 Task: Add Daiya Dairy Free Mozzarella Style Shreds to the cart.
Action: Mouse moved to (799, 268)
Screenshot: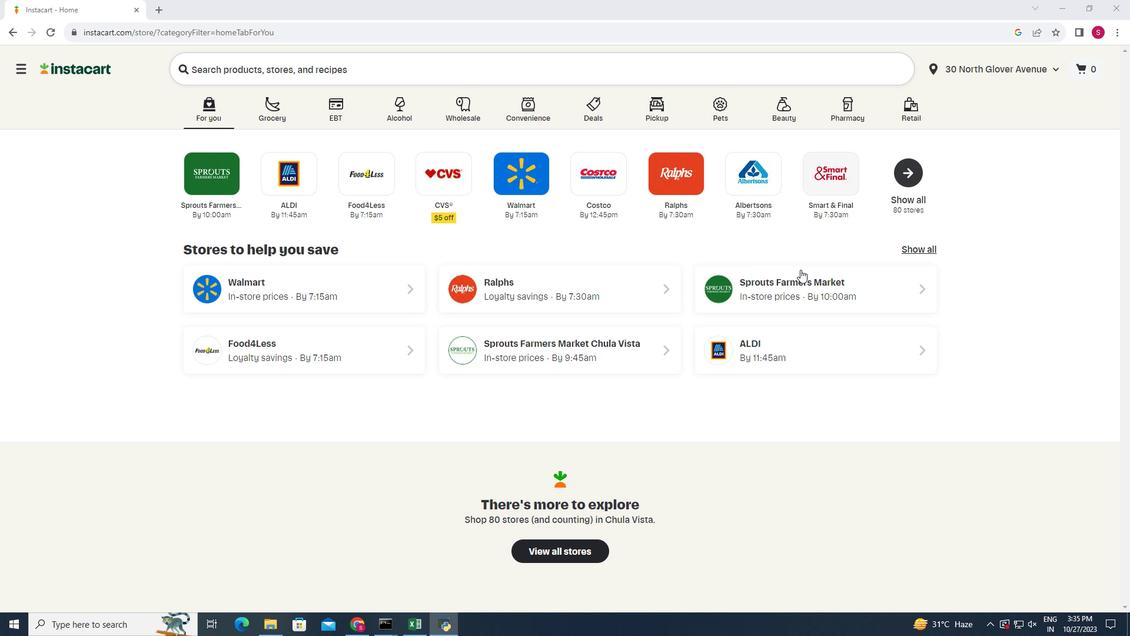 
Action: Mouse pressed left at (799, 268)
Screenshot: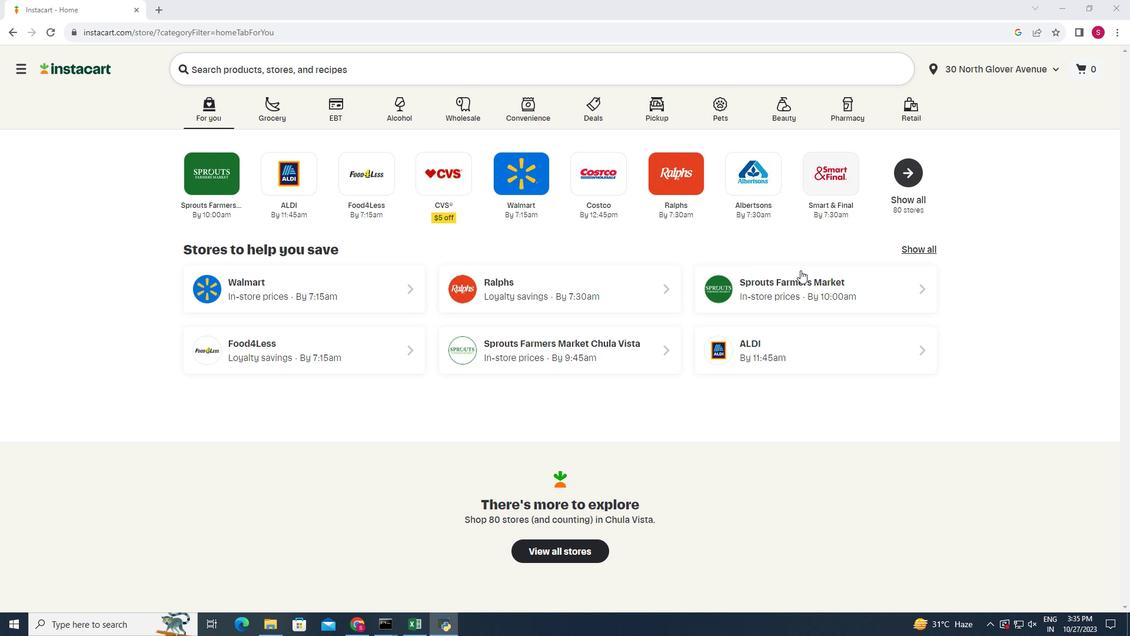 
Action: Mouse moved to (100, 515)
Screenshot: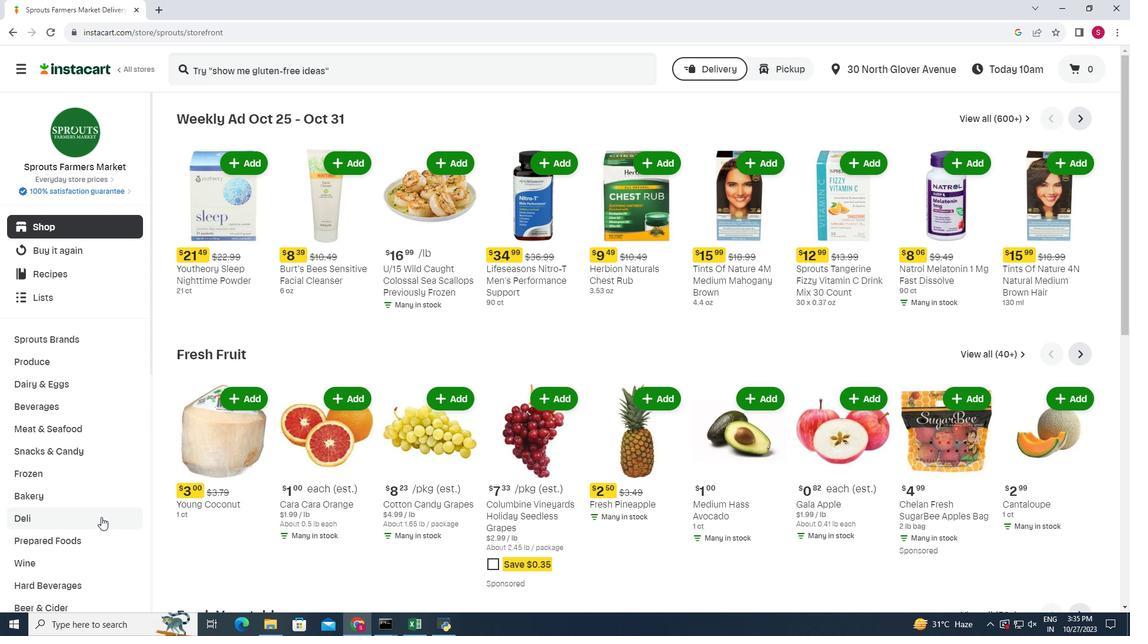 
Action: Mouse pressed left at (100, 515)
Screenshot: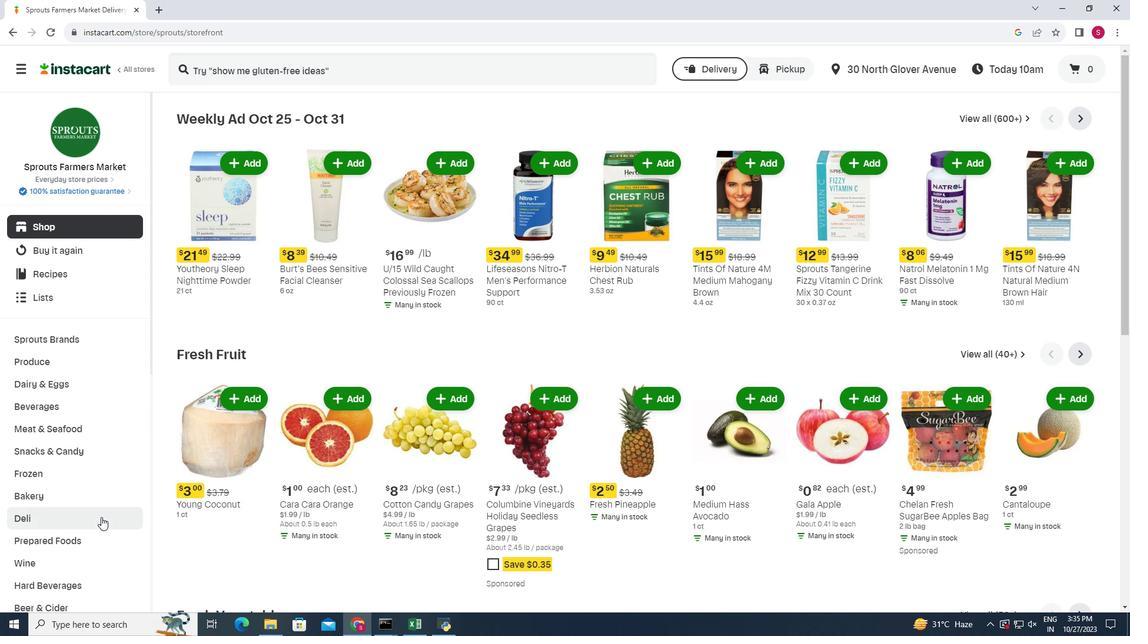 
Action: Mouse moved to (303, 146)
Screenshot: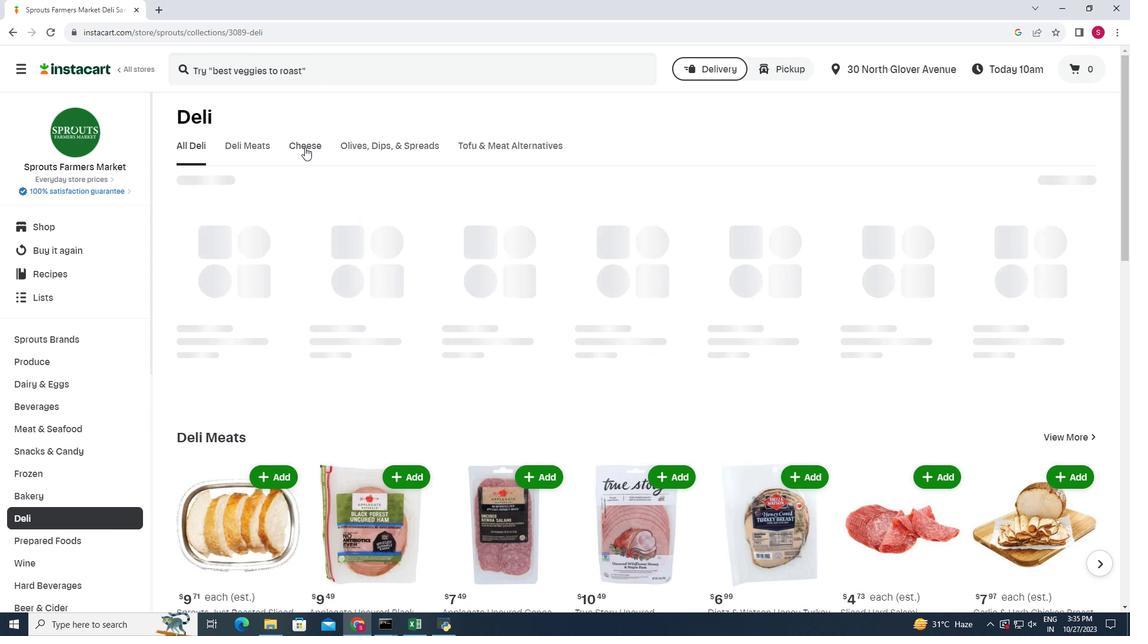 
Action: Mouse pressed left at (303, 146)
Screenshot: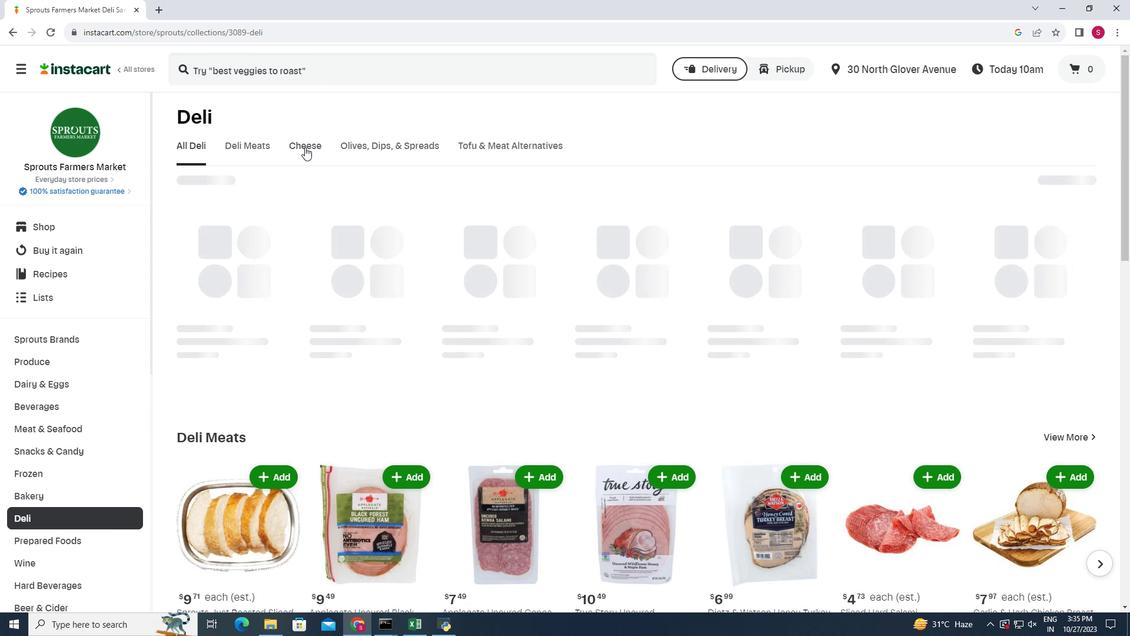 
Action: Mouse moved to (1095, 193)
Screenshot: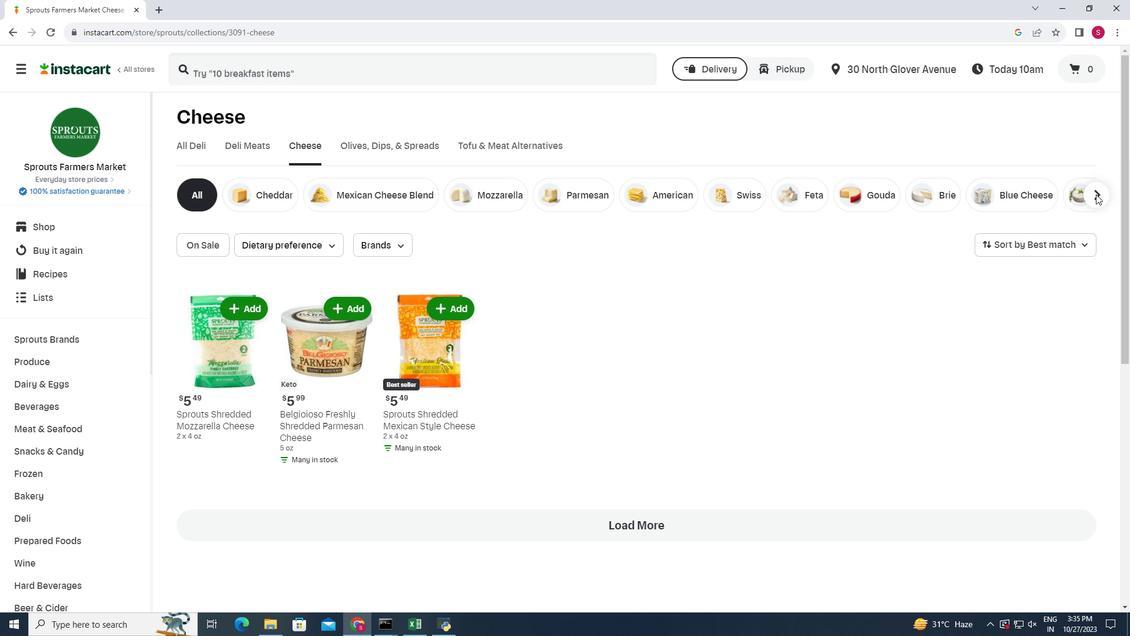 
Action: Mouse pressed left at (1095, 193)
Screenshot: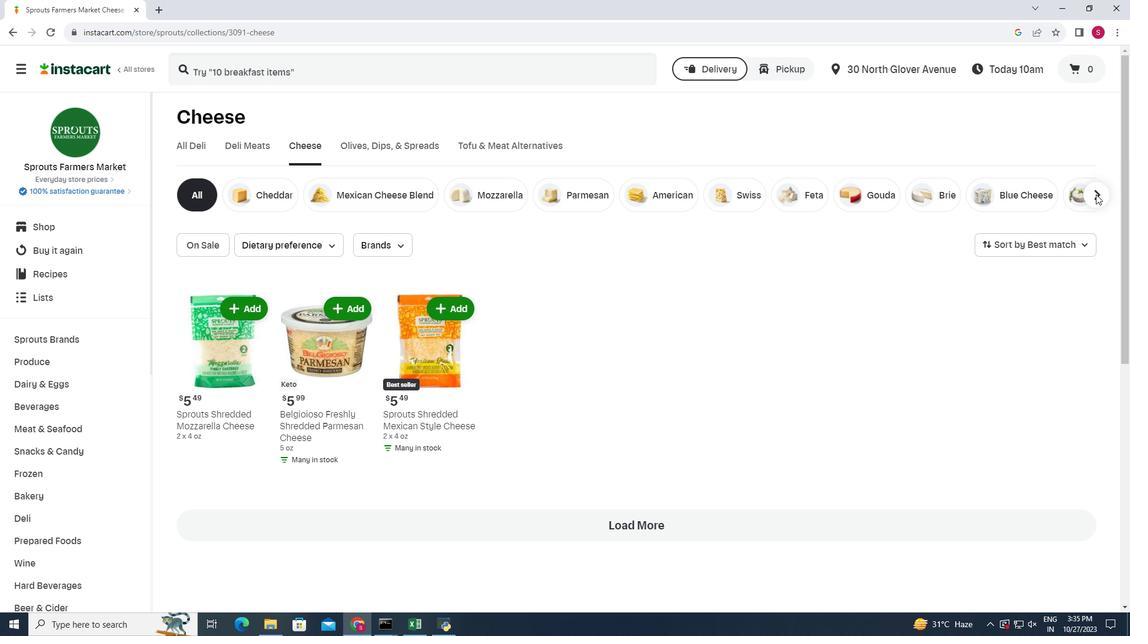 
Action: Mouse moved to (1044, 197)
Screenshot: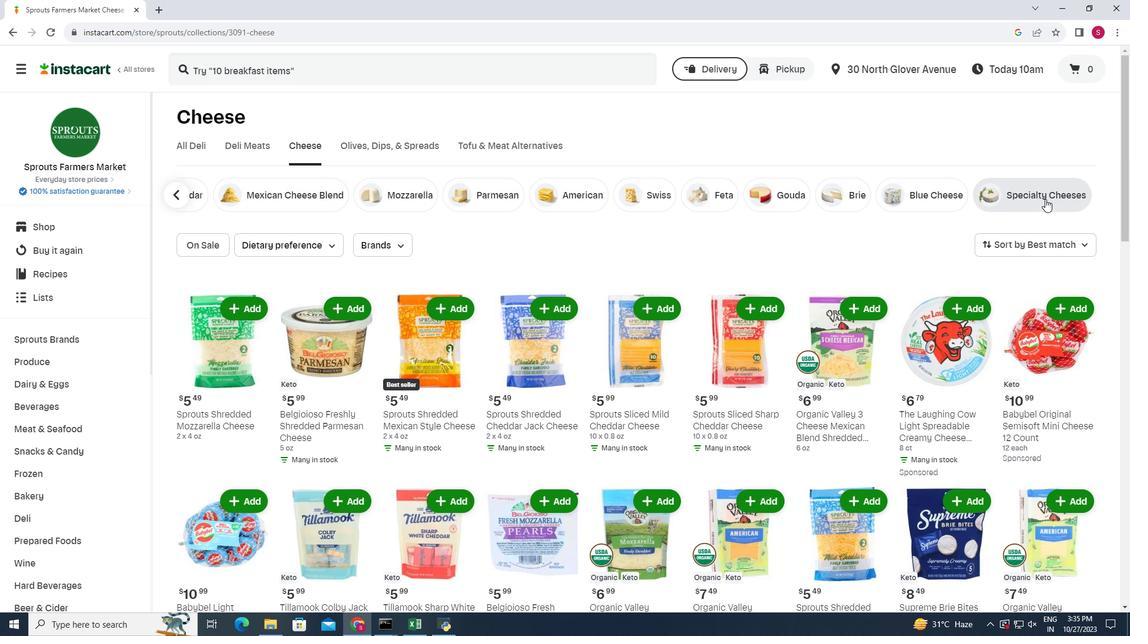 
Action: Mouse pressed left at (1044, 197)
Screenshot: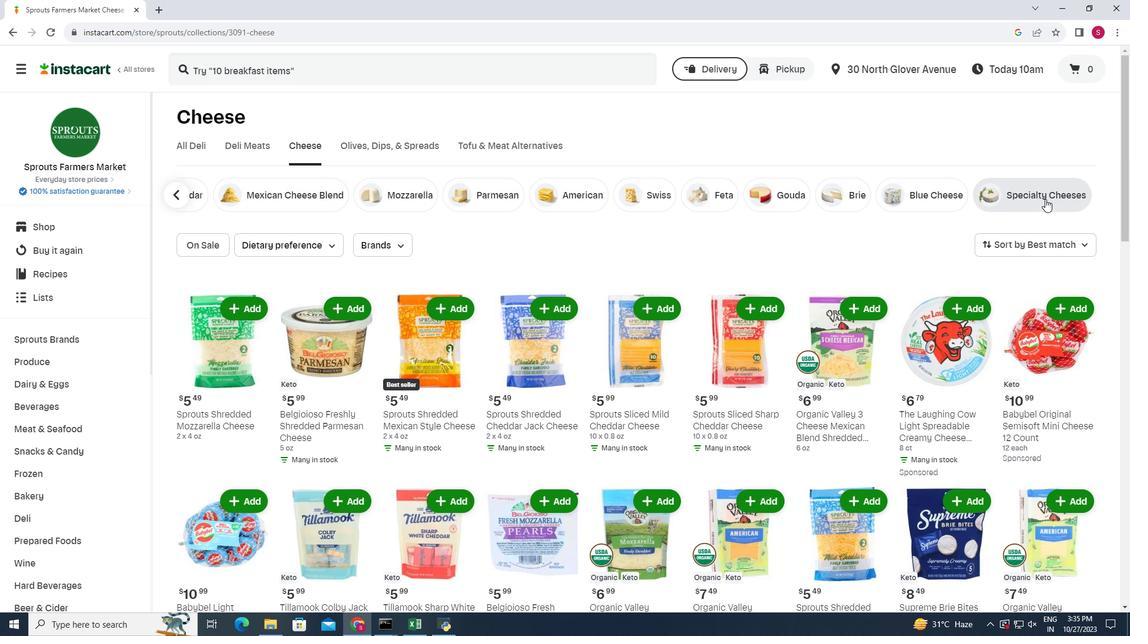 
Action: Mouse moved to (577, 265)
Screenshot: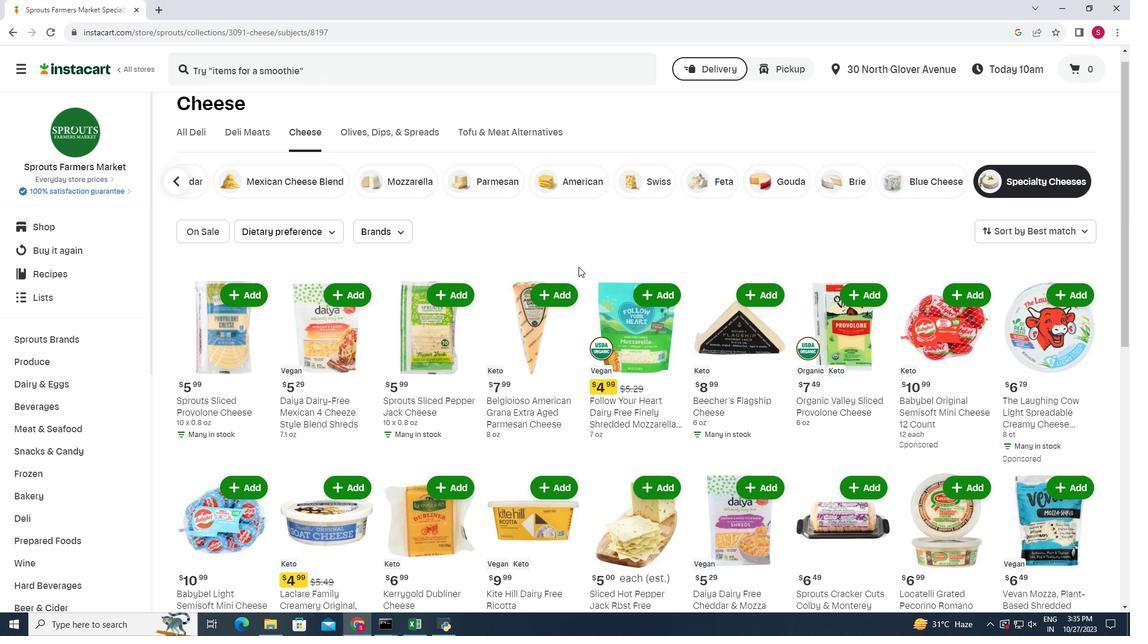 
Action: Mouse scrolled (577, 265) with delta (0, 0)
Screenshot: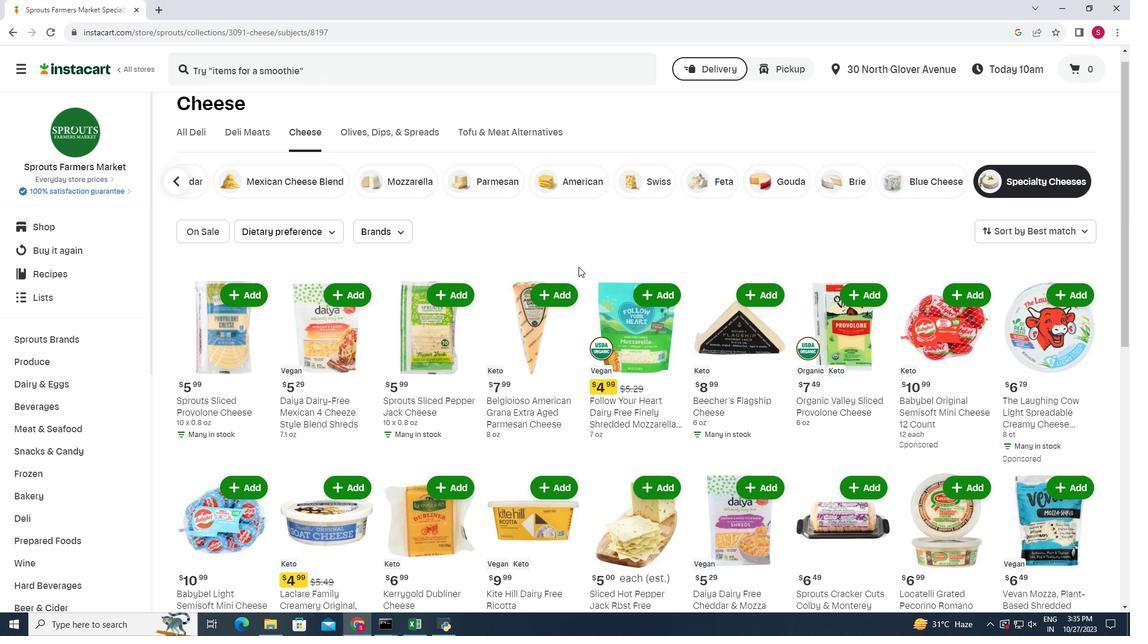 
Action: Mouse moved to (1080, 331)
Screenshot: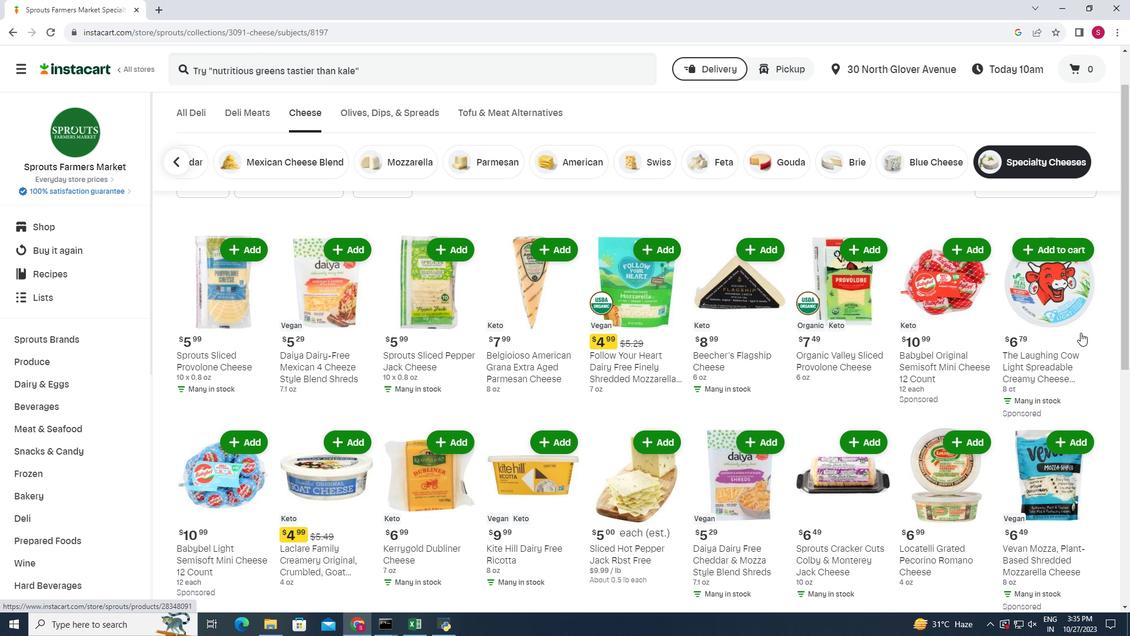 
Action: Mouse scrolled (1080, 331) with delta (0, 0)
Screenshot: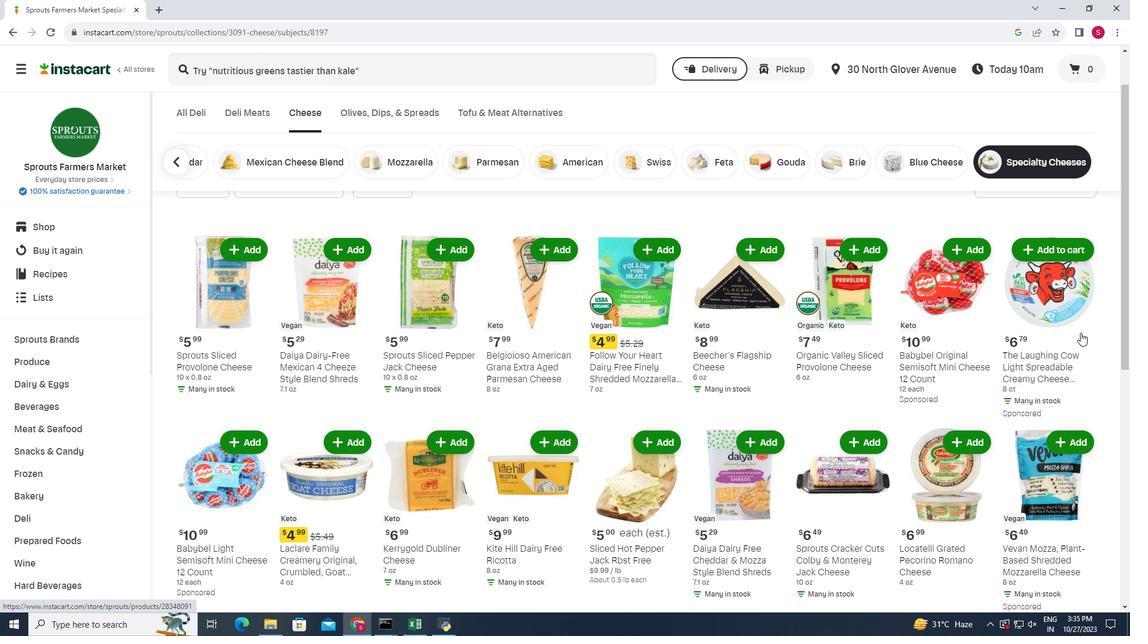 
Action: Mouse scrolled (1080, 331) with delta (0, 0)
Screenshot: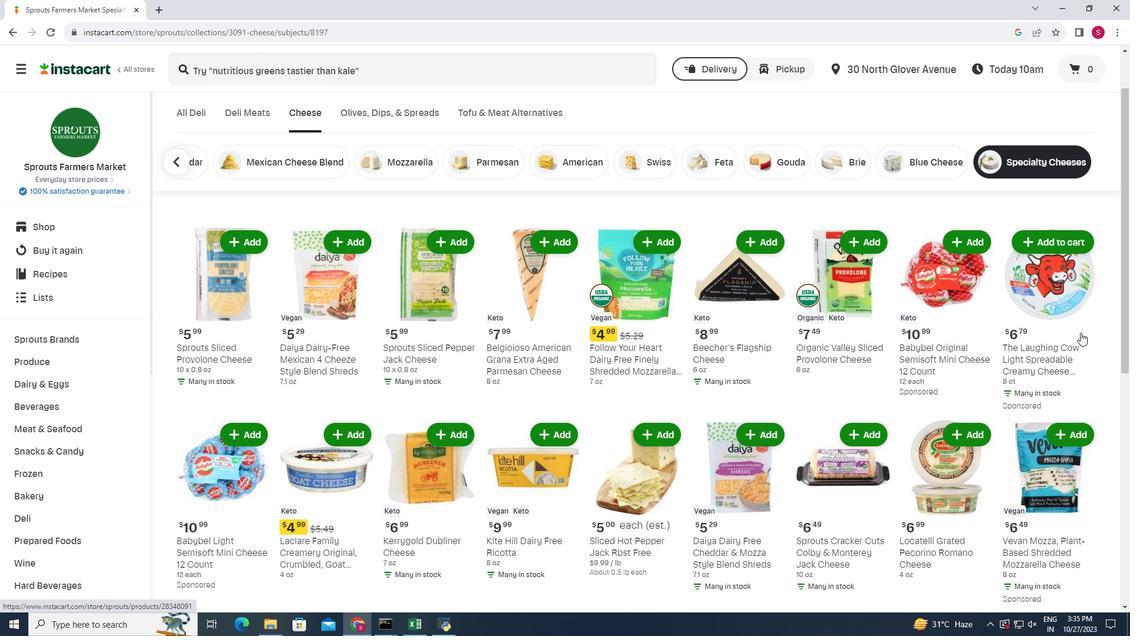 
Action: Mouse scrolled (1080, 331) with delta (0, 0)
Screenshot: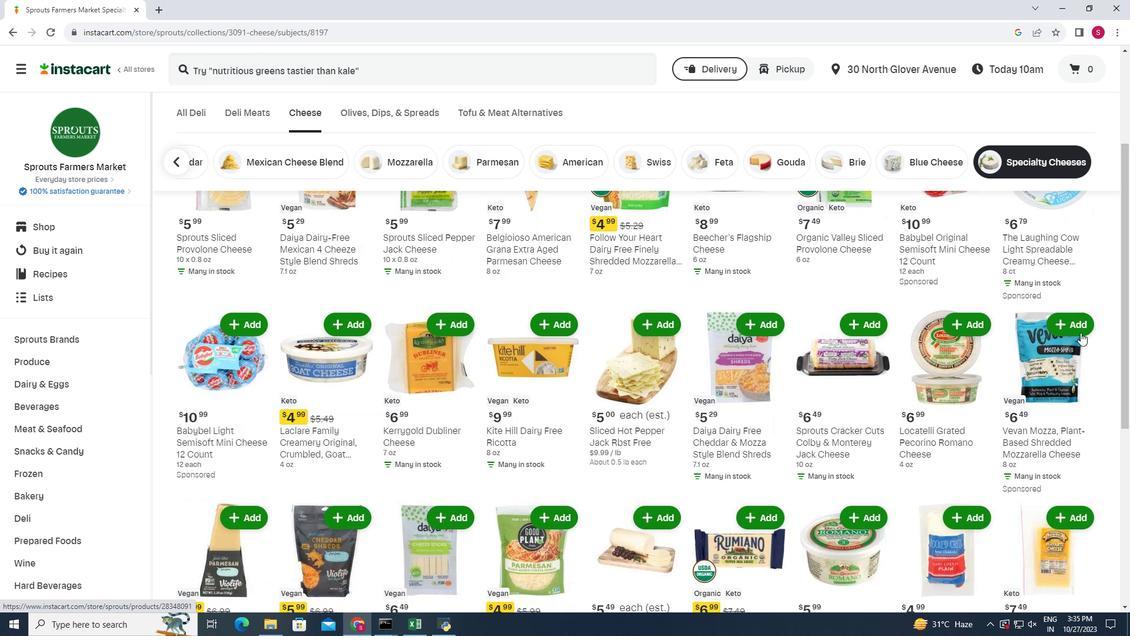 
Action: Mouse moved to (319, 359)
Screenshot: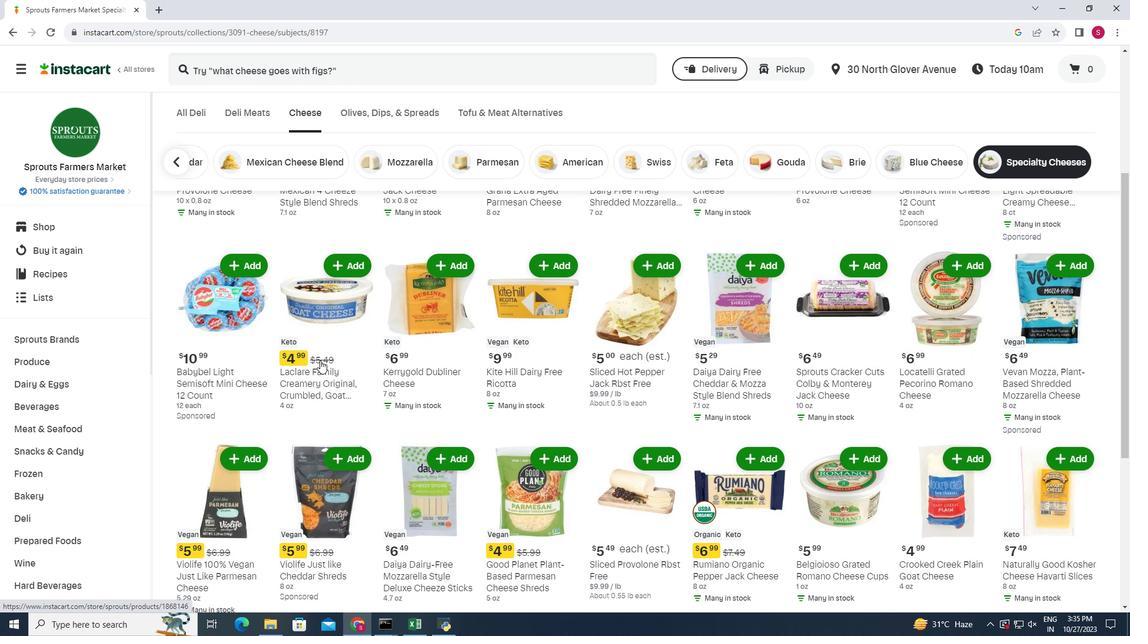 
Action: Mouse scrolled (319, 358) with delta (0, 0)
Screenshot: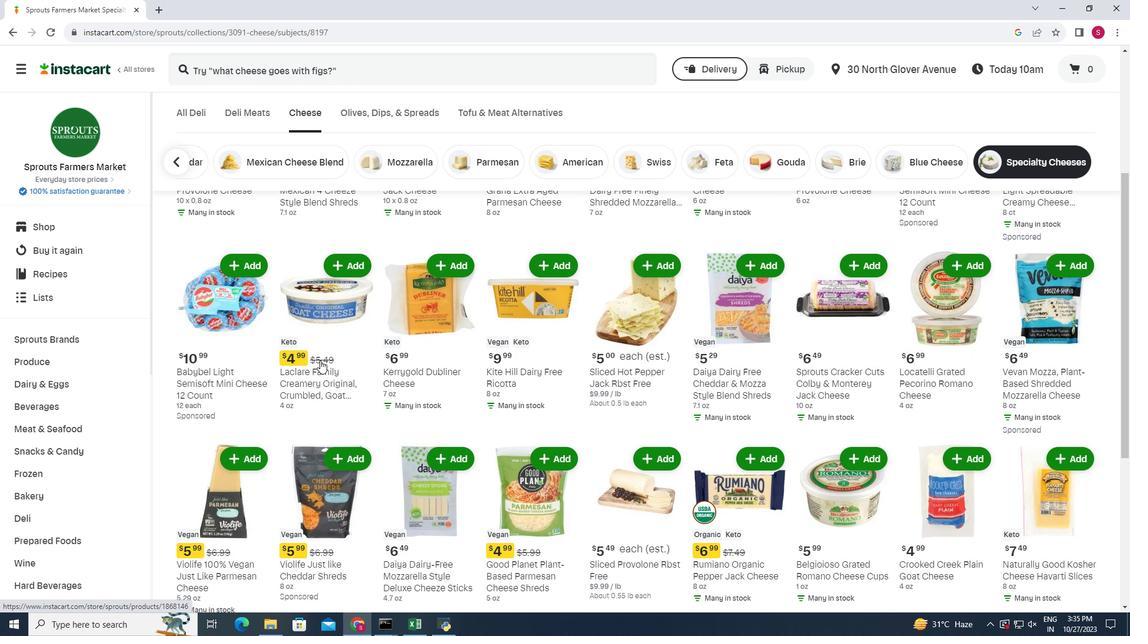
Action: Mouse moved to (174, 343)
Screenshot: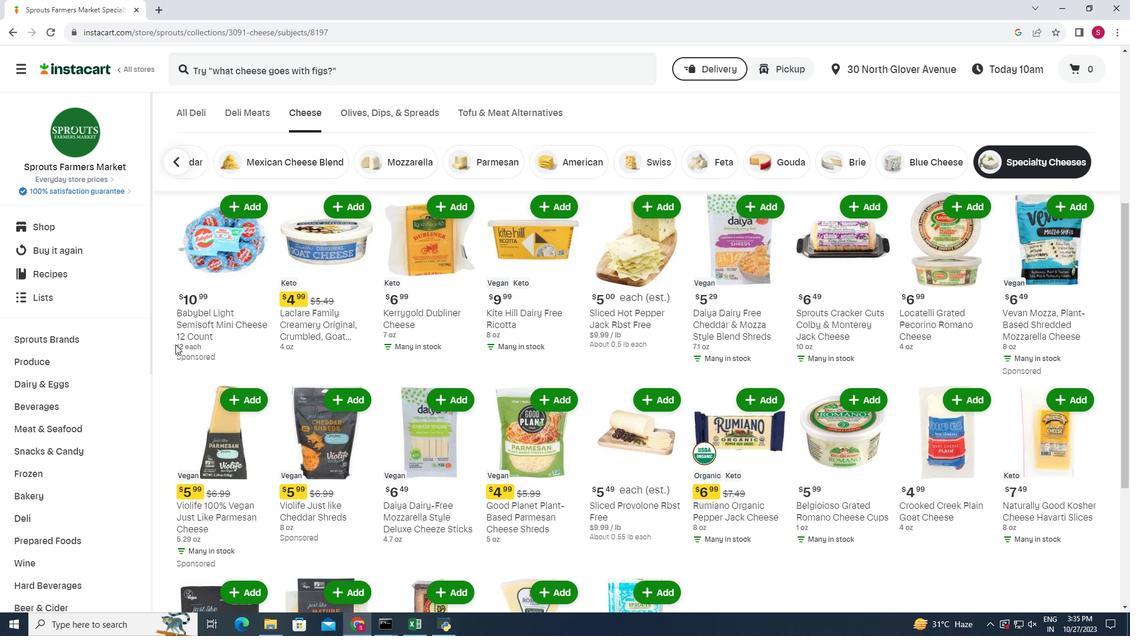 
Action: Mouse scrolled (174, 342) with delta (0, 0)
Screenshot: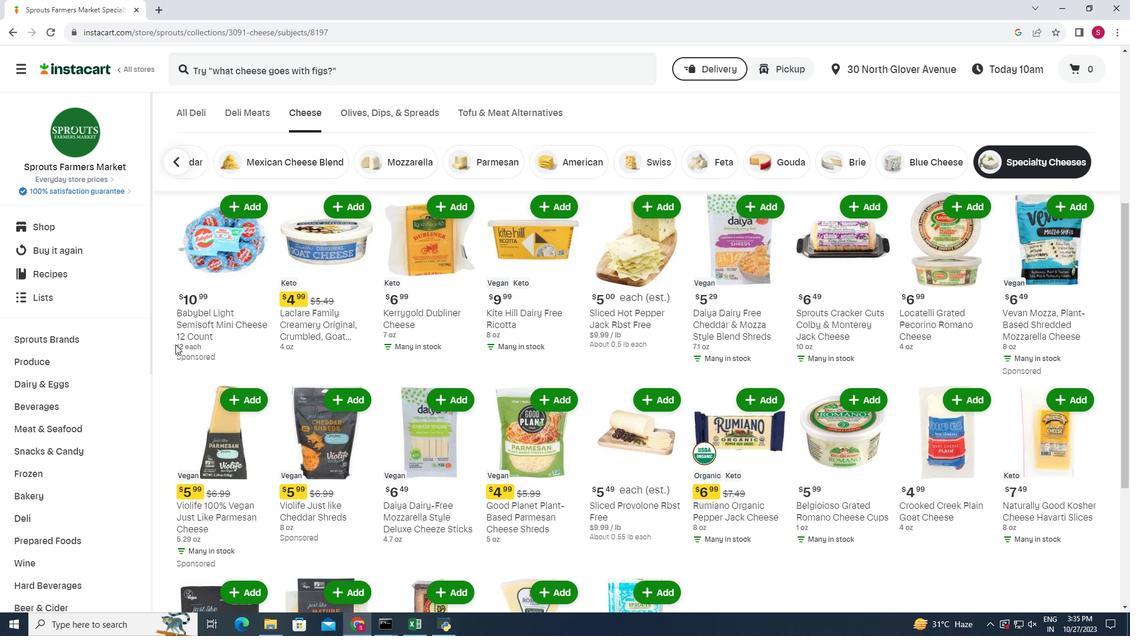 
Action: Mouse moved to (174, 345)
Screenshot: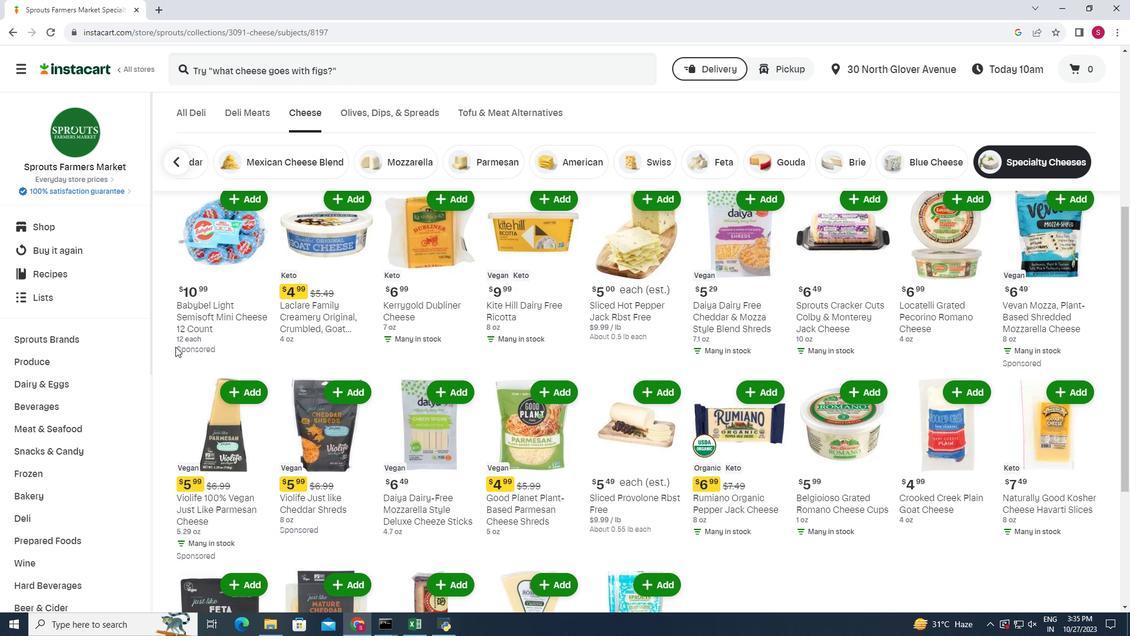 
Action: Mouse scrolled (174, 345) with delta (0, 0)
Screenshot: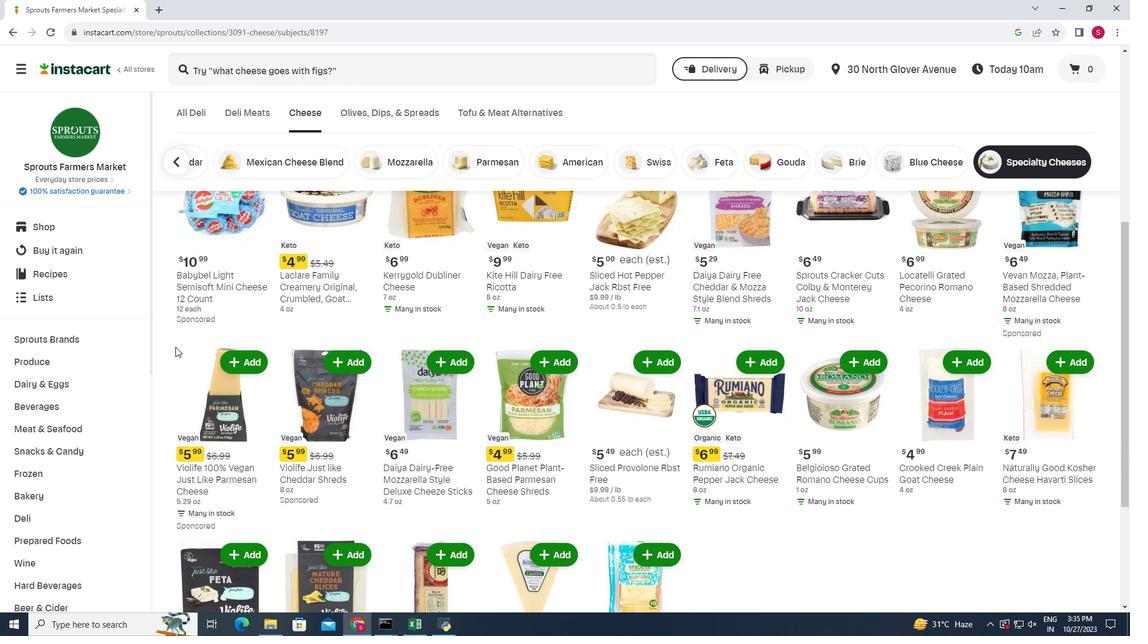 
Action: Mouse moved to (1099, 382)
Screenshot: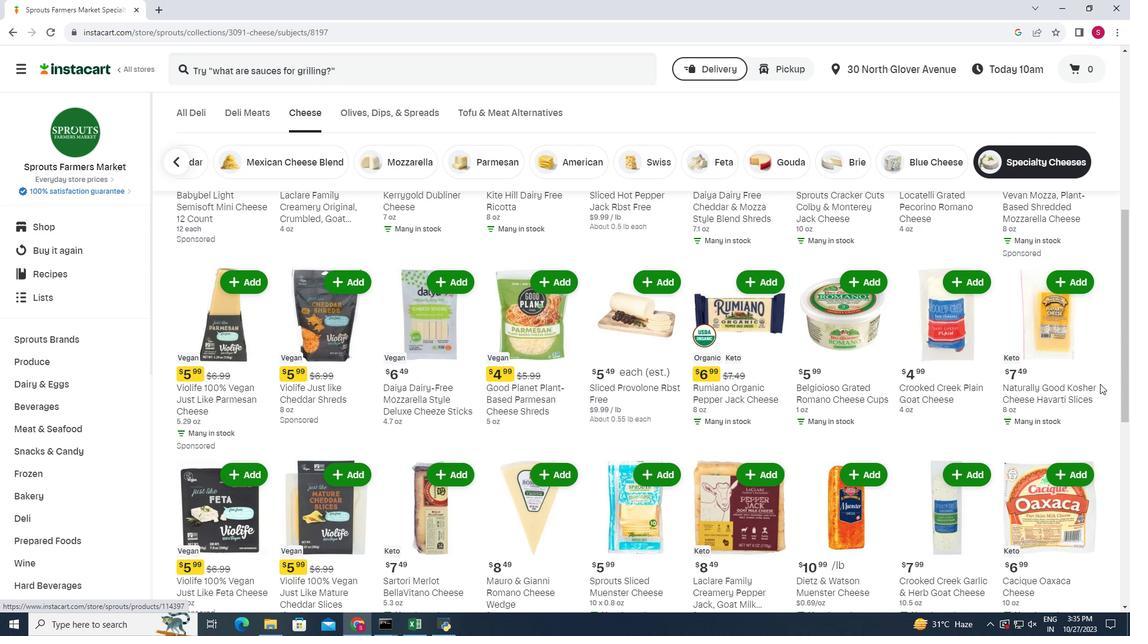 
Action: Mouse scrolled (1099, 382) with delta (0, 0)
Screenshot: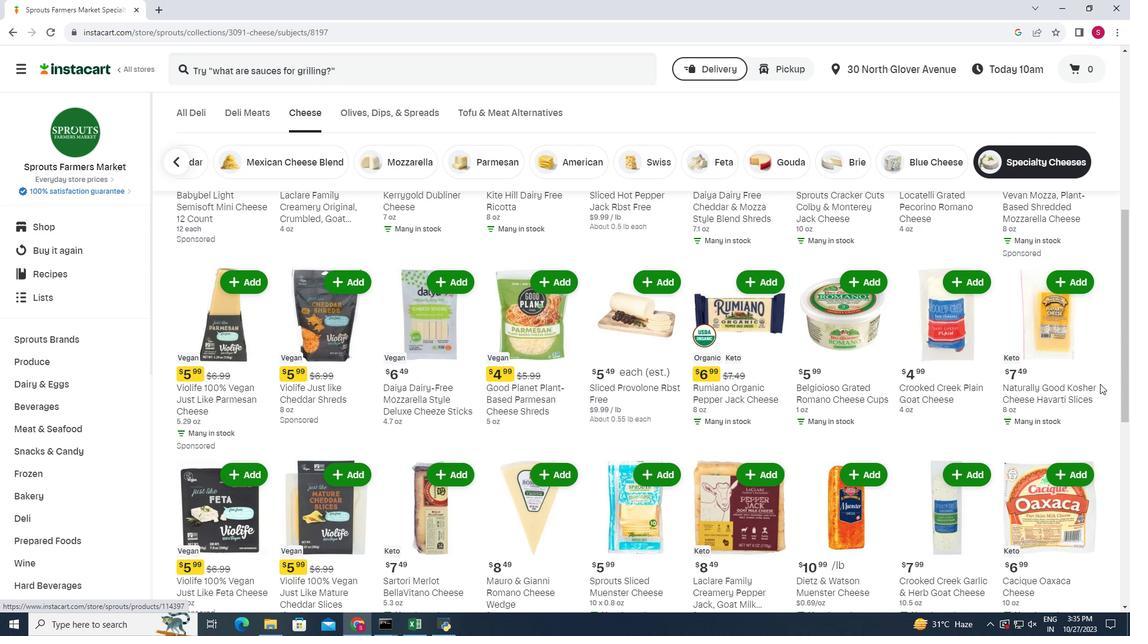 
Action: Mouse moved to (231, 465)
Screenshot: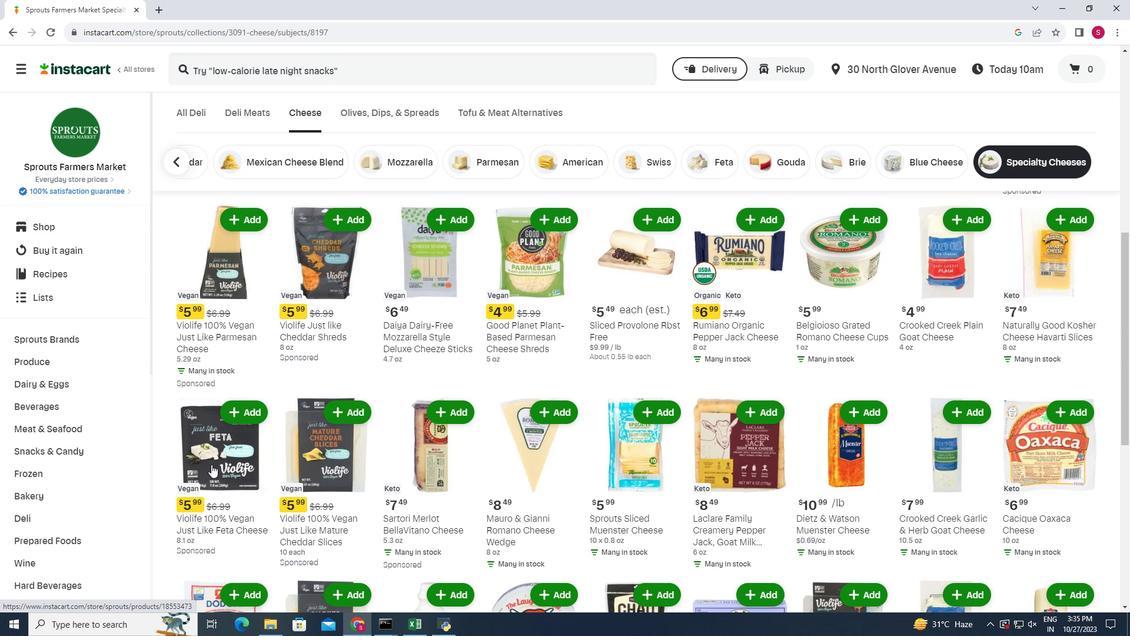 
Action: Mouse scrolled (231, 465) with delta (0, 0)
Screenshot: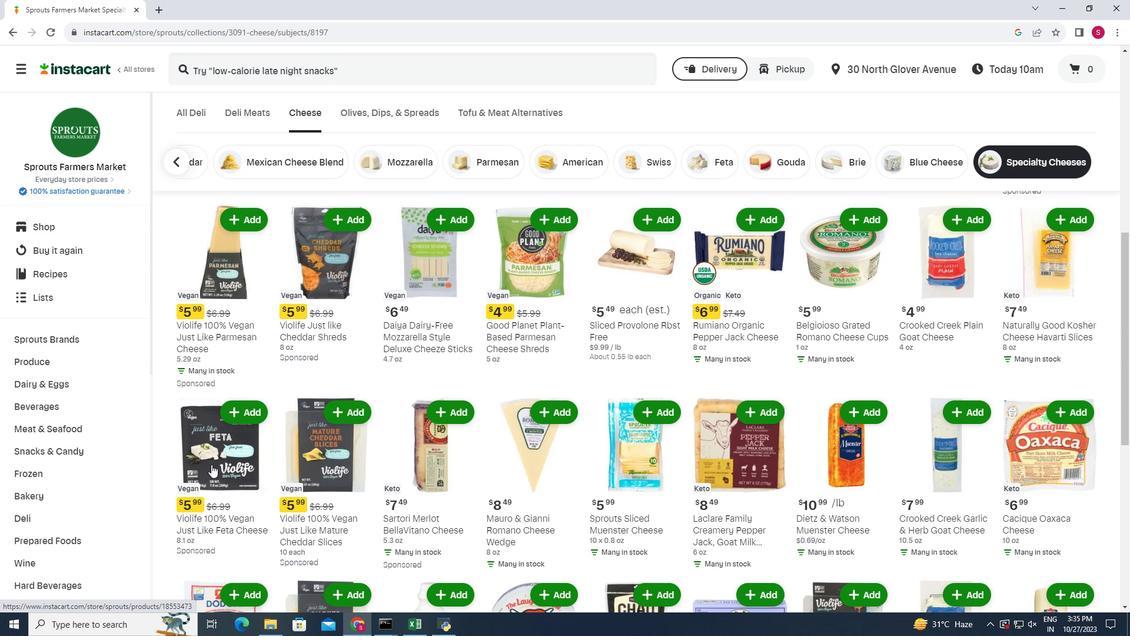 
Action: Mouse moved to (210, 463)
Screenshot: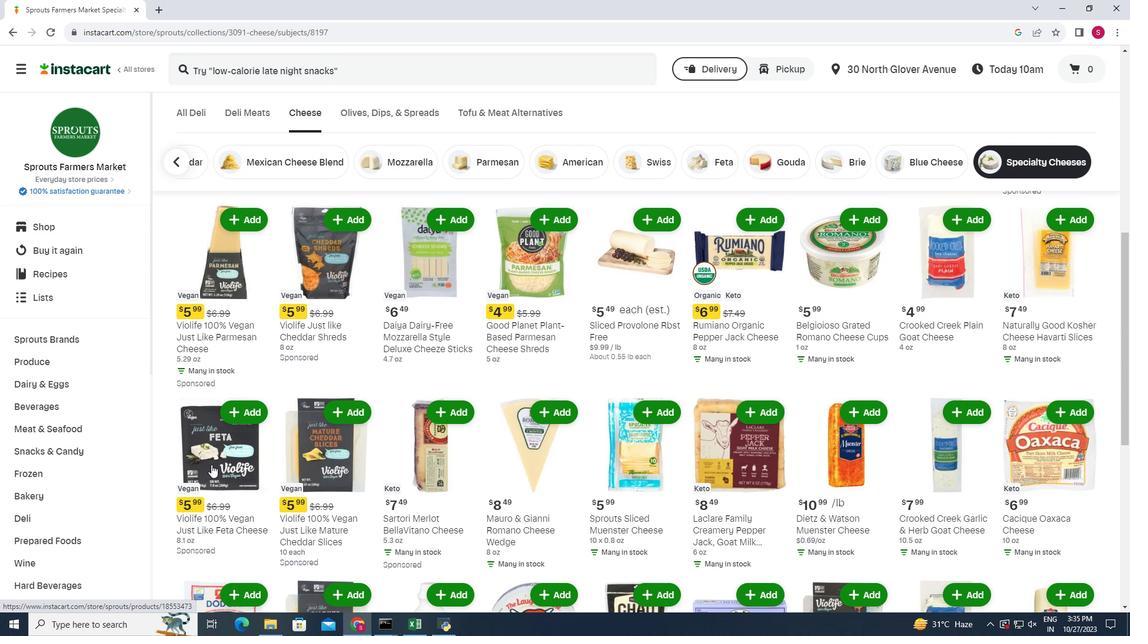 
Action: Mouse scrolled (210, 462) with delta (0, 0)
Screenshot: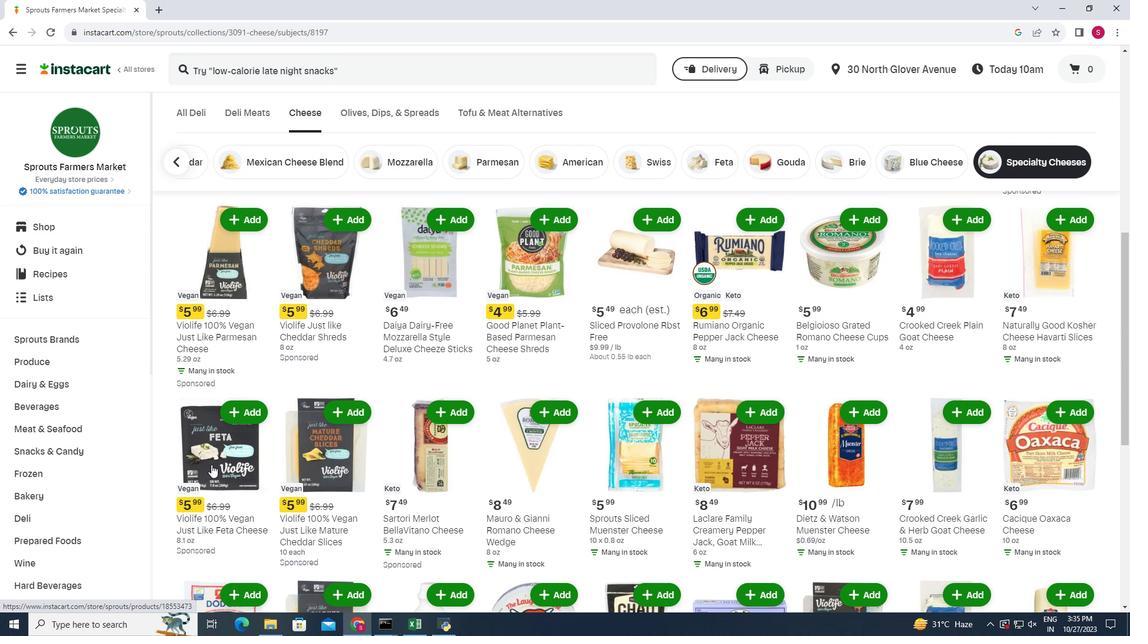 
Action: Mouse scrolled (210, 462) with delta (0, 0)
Screenshot: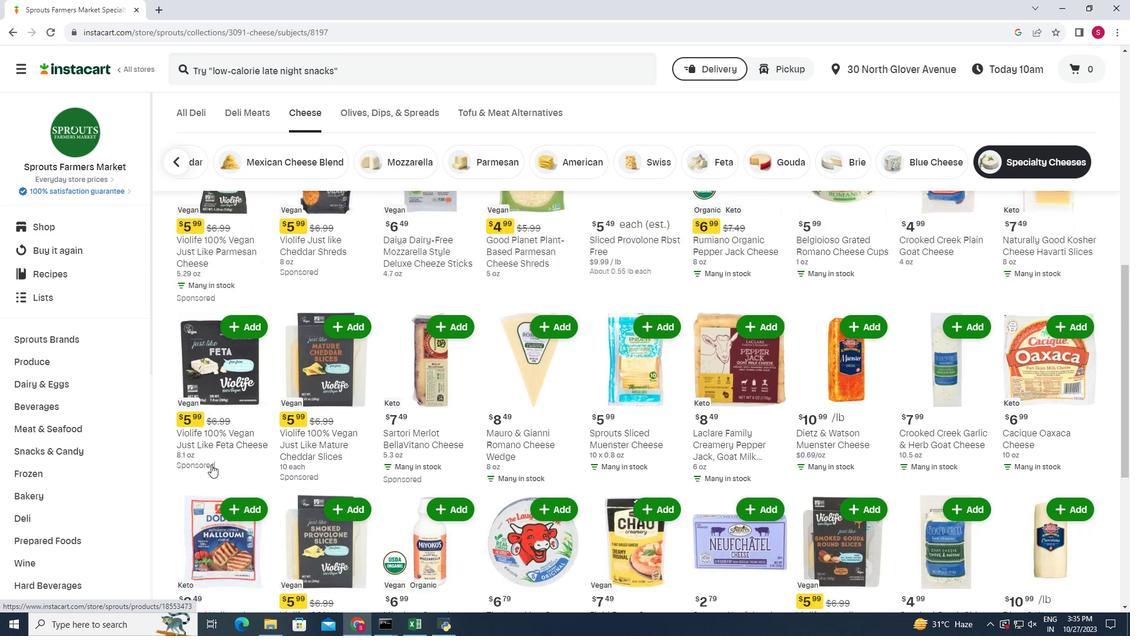 
Action: Mouse scrolled (210, 462) with delta (0, 0)
Screenshot: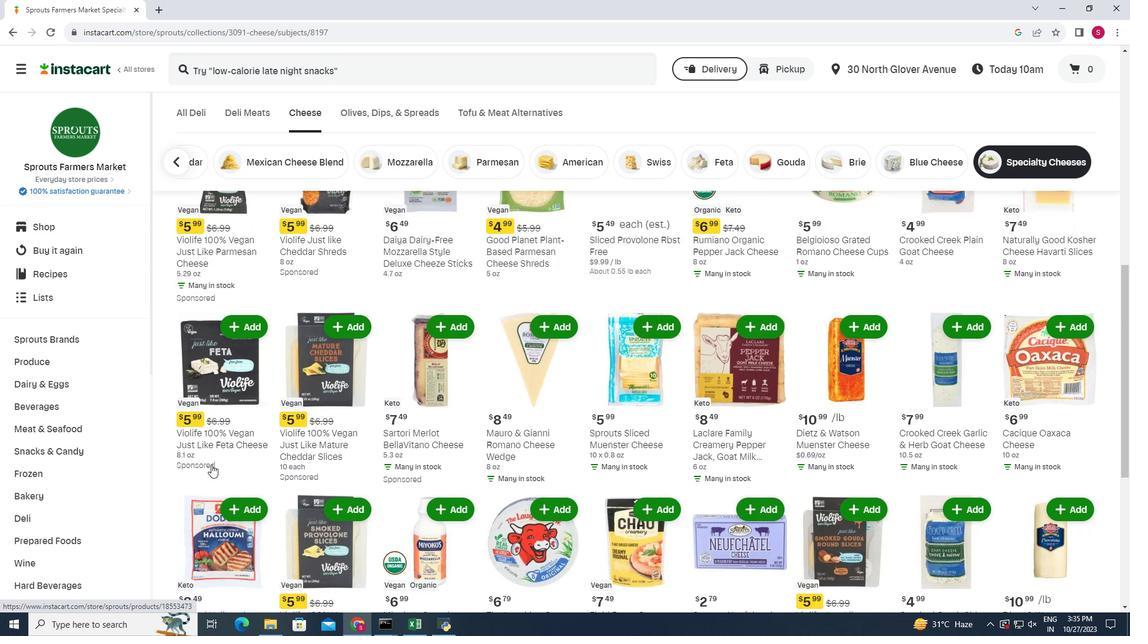 
Action: Mouse moved to (1069, 420)
Screenshot: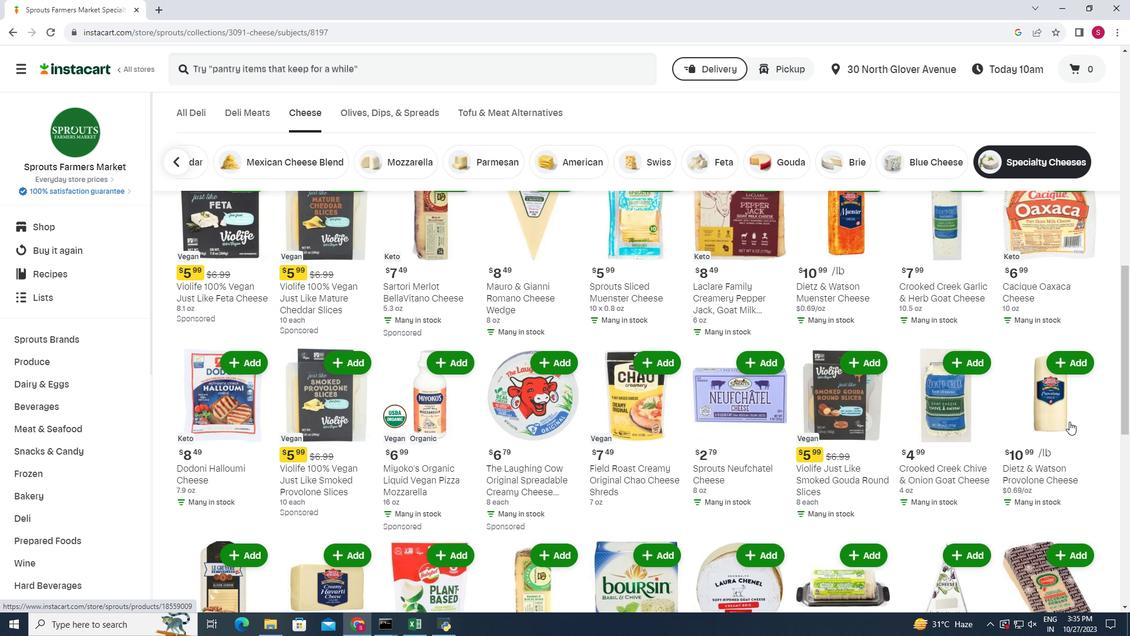 
Action: Mouse scrolled (1069, 419) with delta (0, 0)
Screenshot: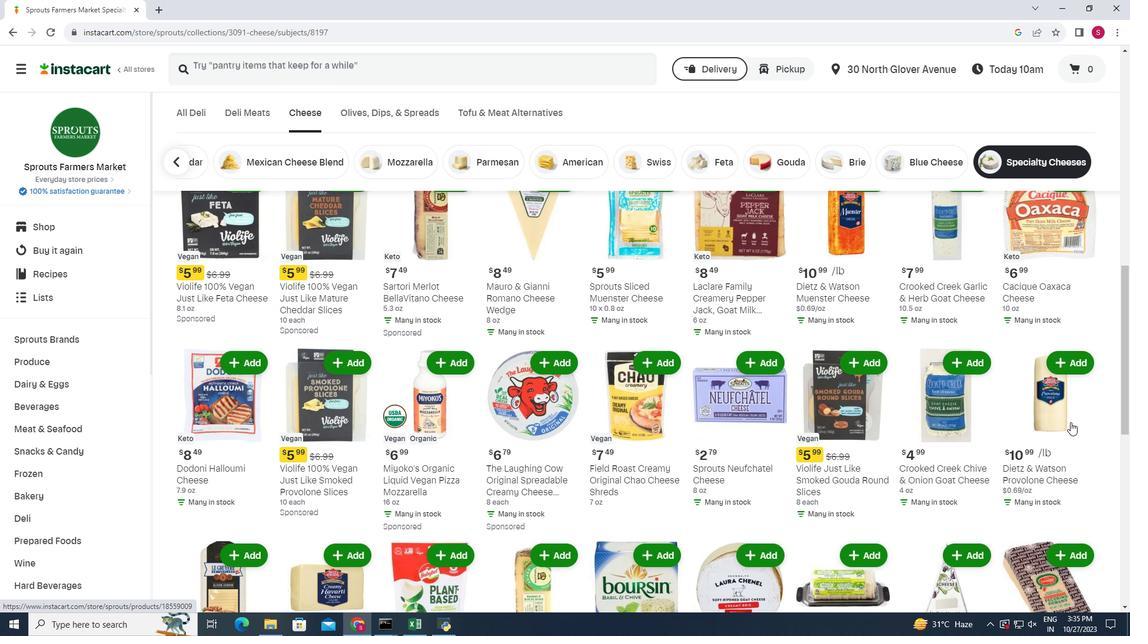 
Action: Mouse moved to (1070, 421)
Screenshot: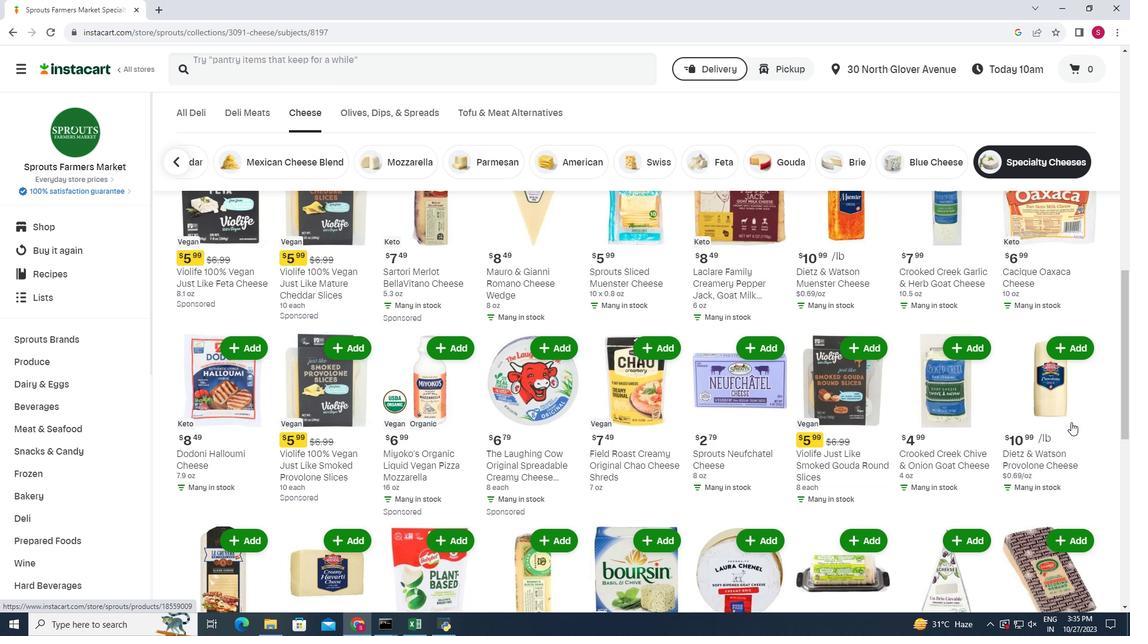 
Action: Mouse scrolled (1070, 420) with delta (0, 0)
Screenshot: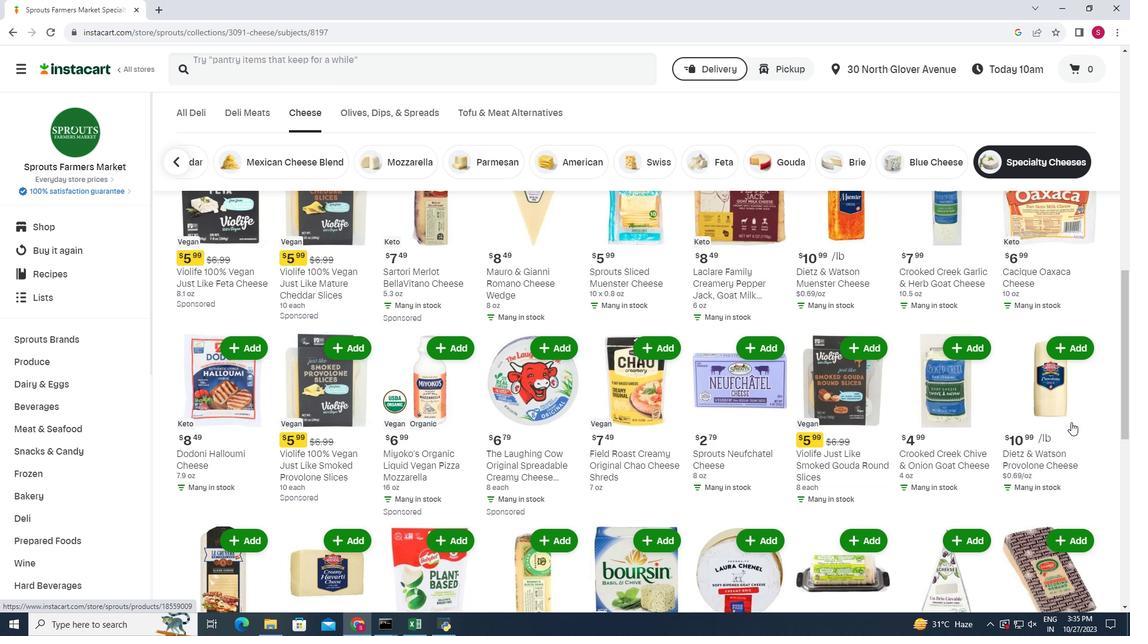 
Action: Mouse scrolled (1070, 420) with delta (0, 0)
Screenshot: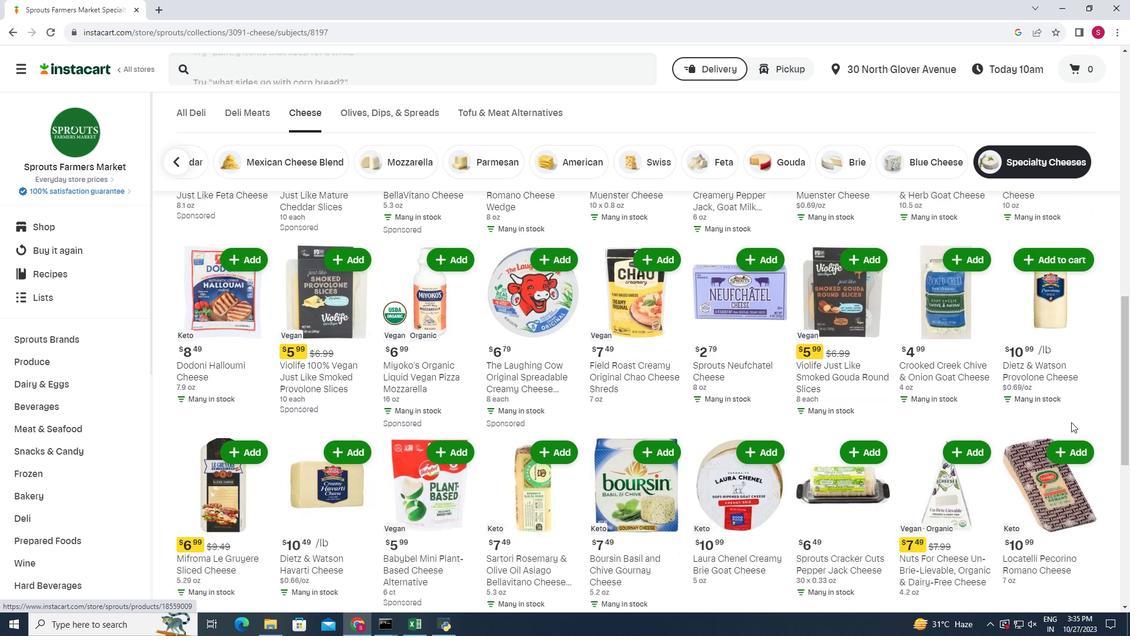 
Action: Mouse moved to (385, 457)
Screenshot: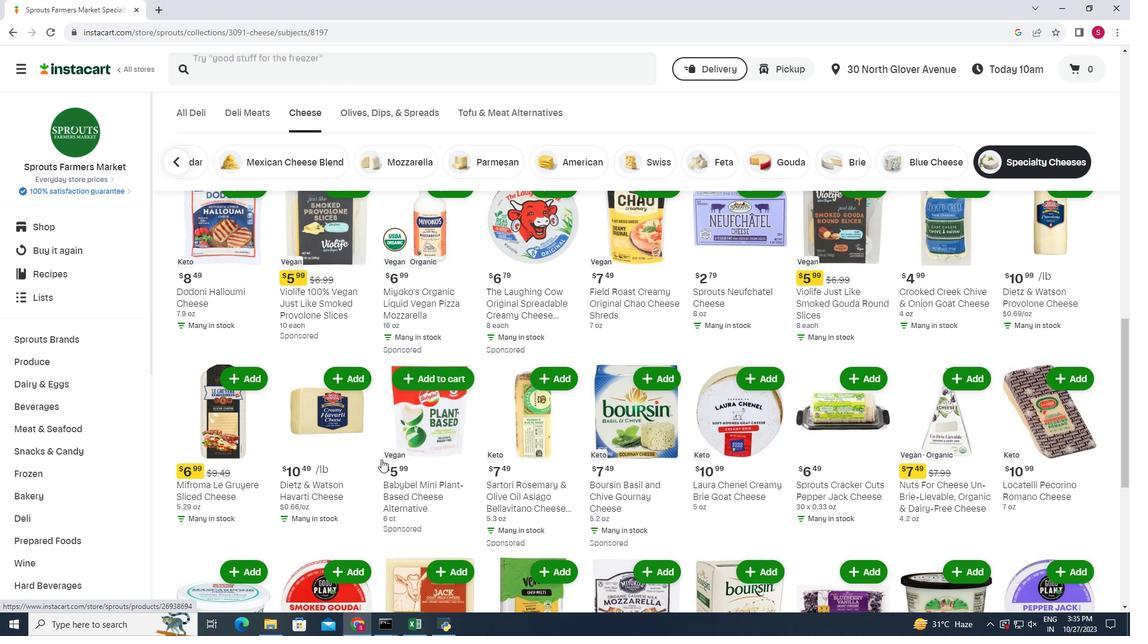 
Action: Mouse scrolled (385, 457) with delta (0, 0)
Screenshot: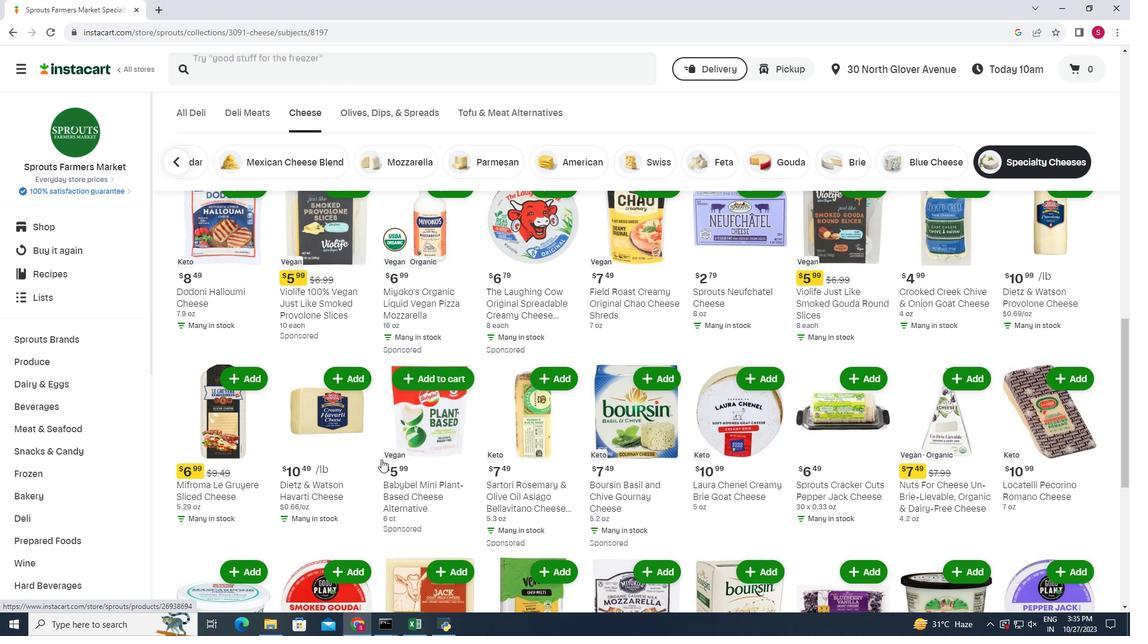 
Action: Mouse moved to (275, 447)
Screenshot: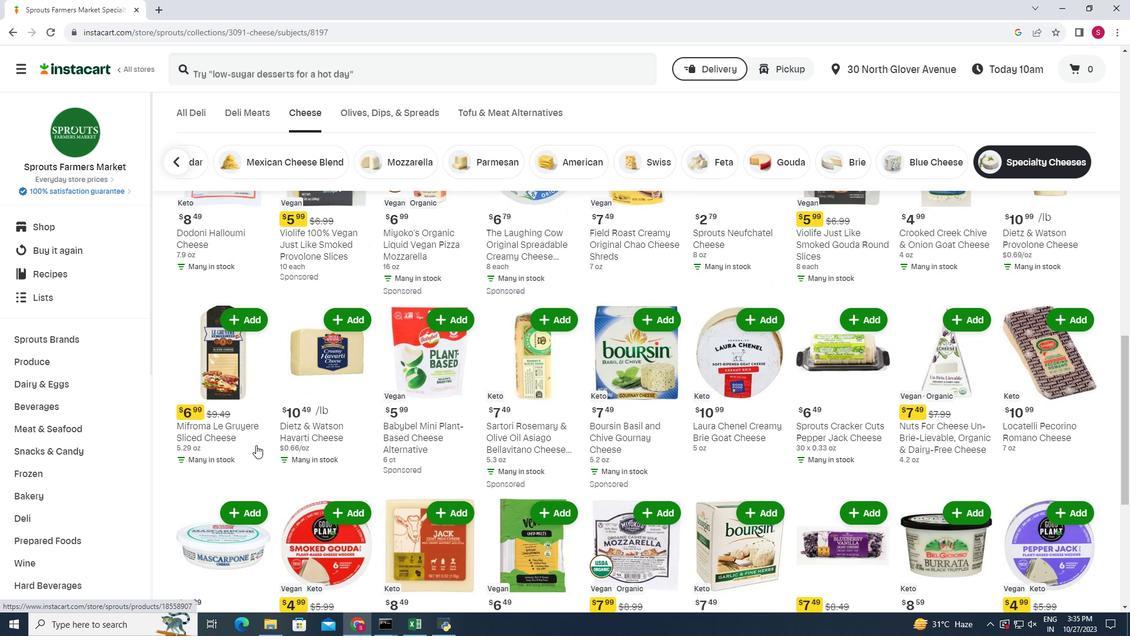
Action: Mouse scrolled (275, 446) with delta (0, 0)
Screenshot: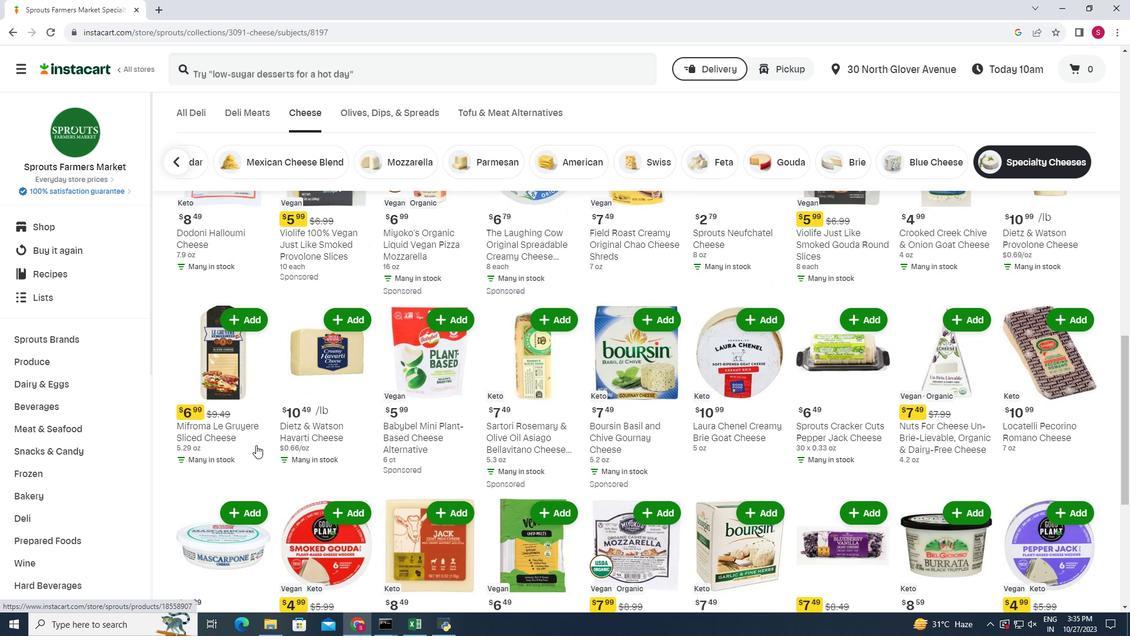 
Action: Mouse moved to (206, 430)
Screenshot: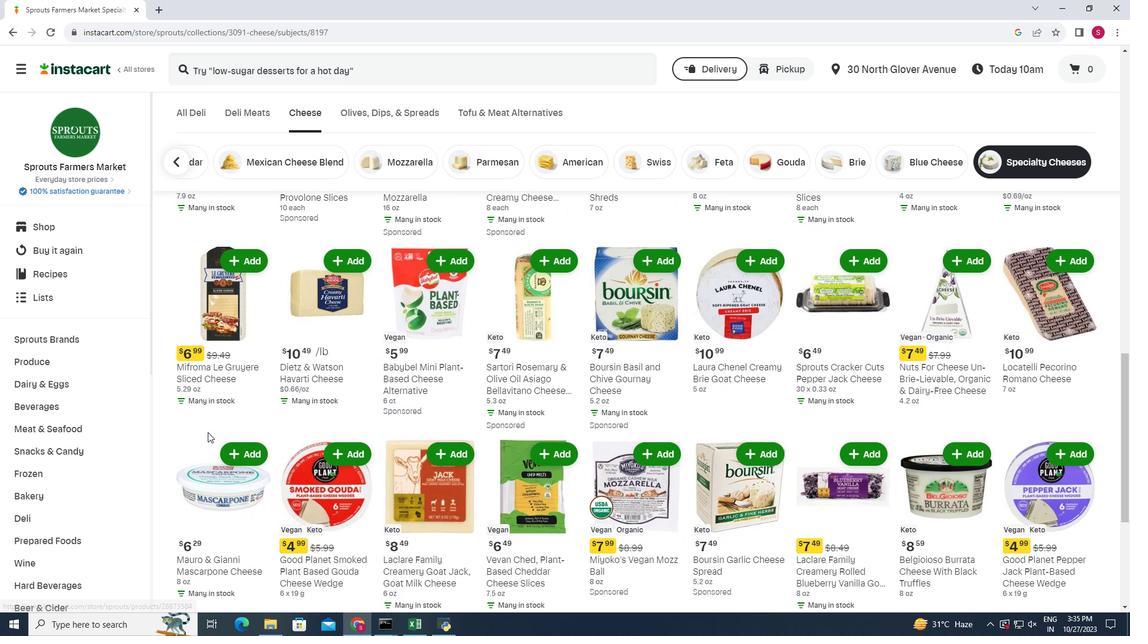 
Action: Mouse scrolled (206, 429) with delta (0, 0)
Screenshot: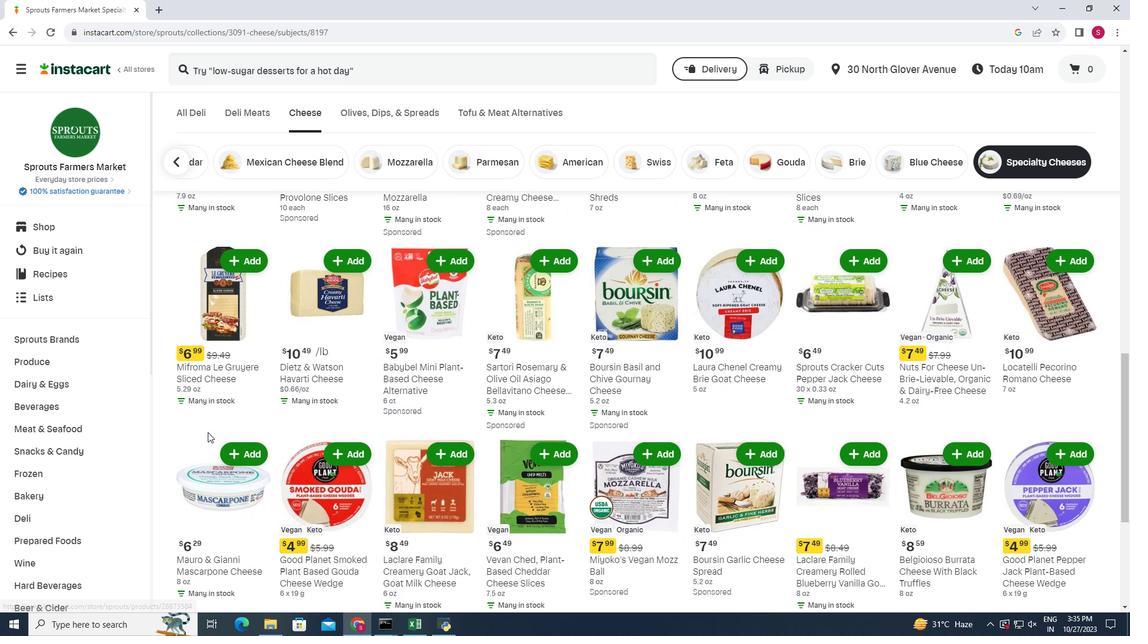 
Action: Mouse moved to (964, 470)
Screenshot: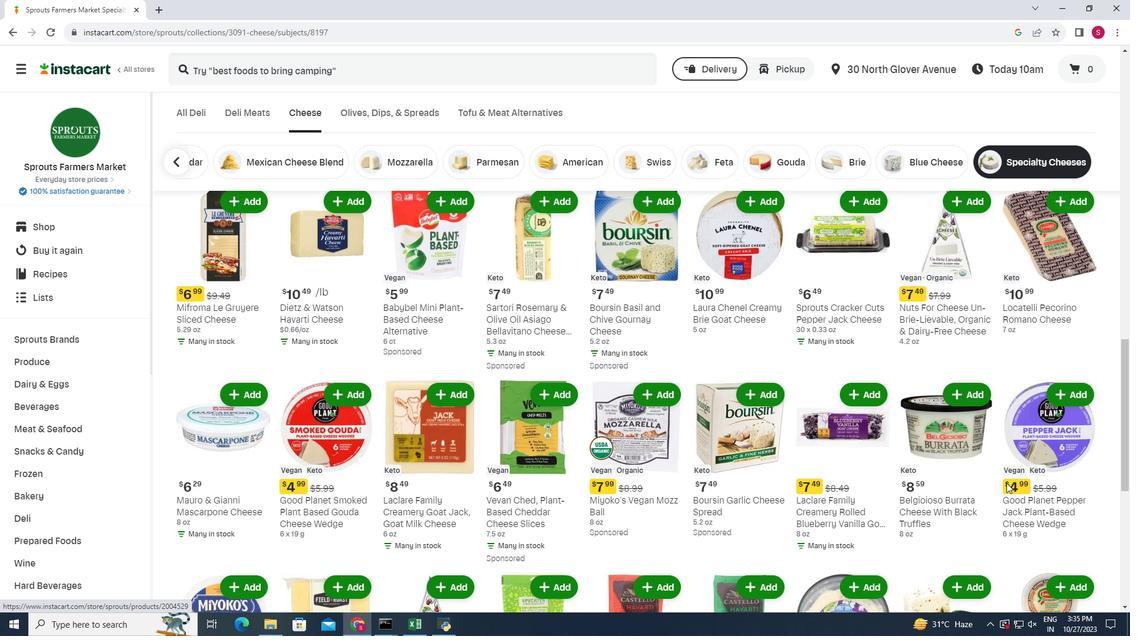 
Action: Mouse scrolled (964, 470) with delta (0, 0)
Screenshot: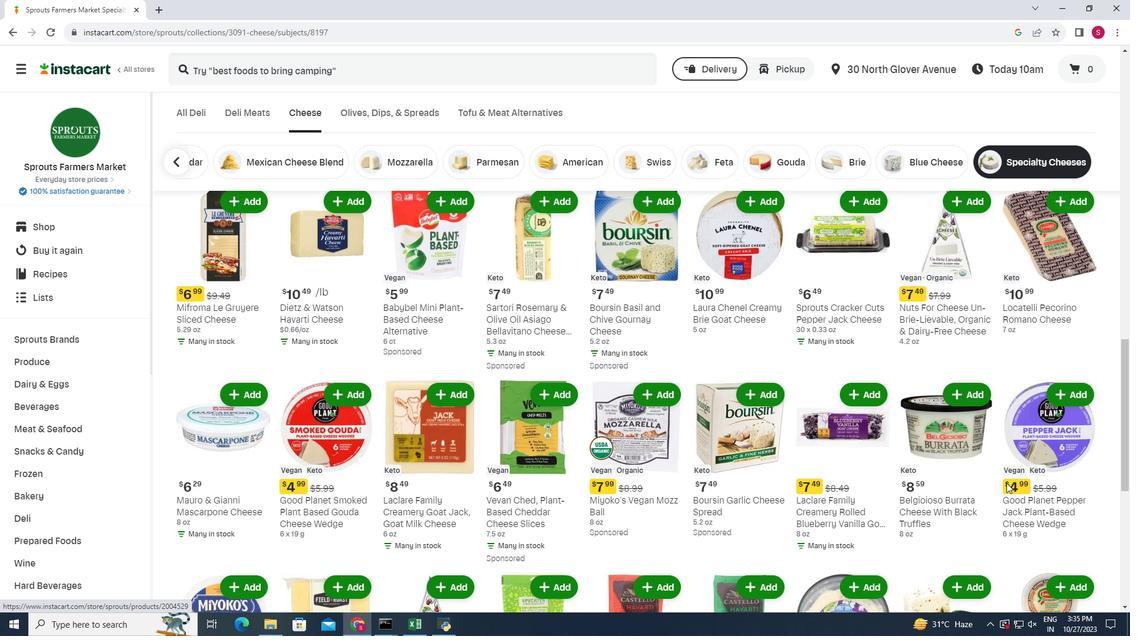 
Action: Mouse moved to (1008, 482)
Screenshot: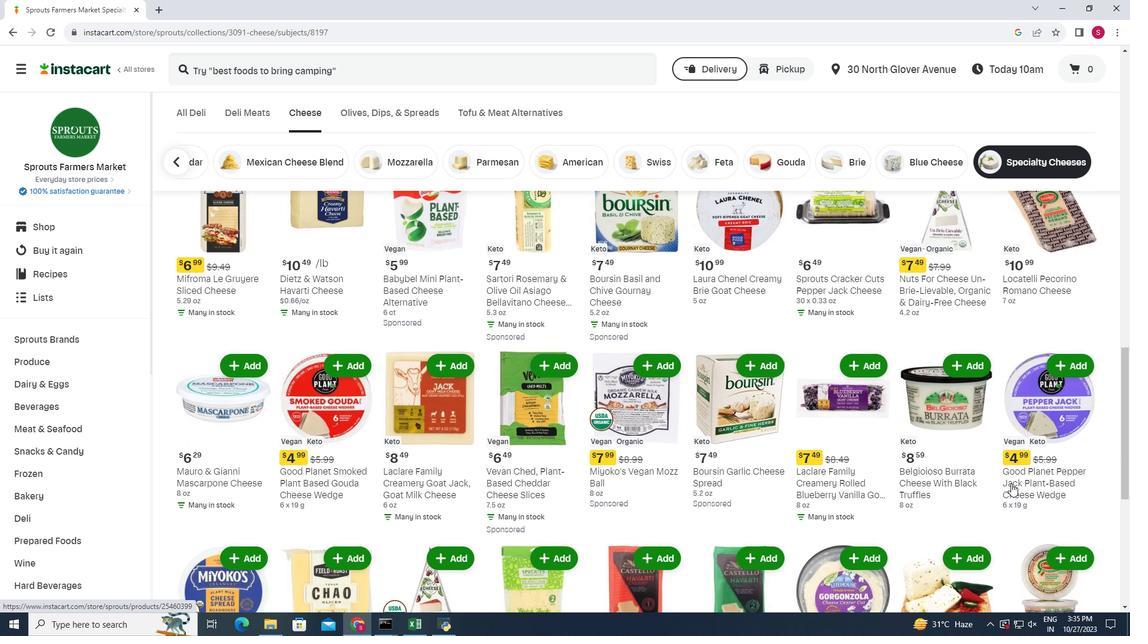 
Action: Mouse scrolled (1008, 481) with delta (0, 0)
Screenshot: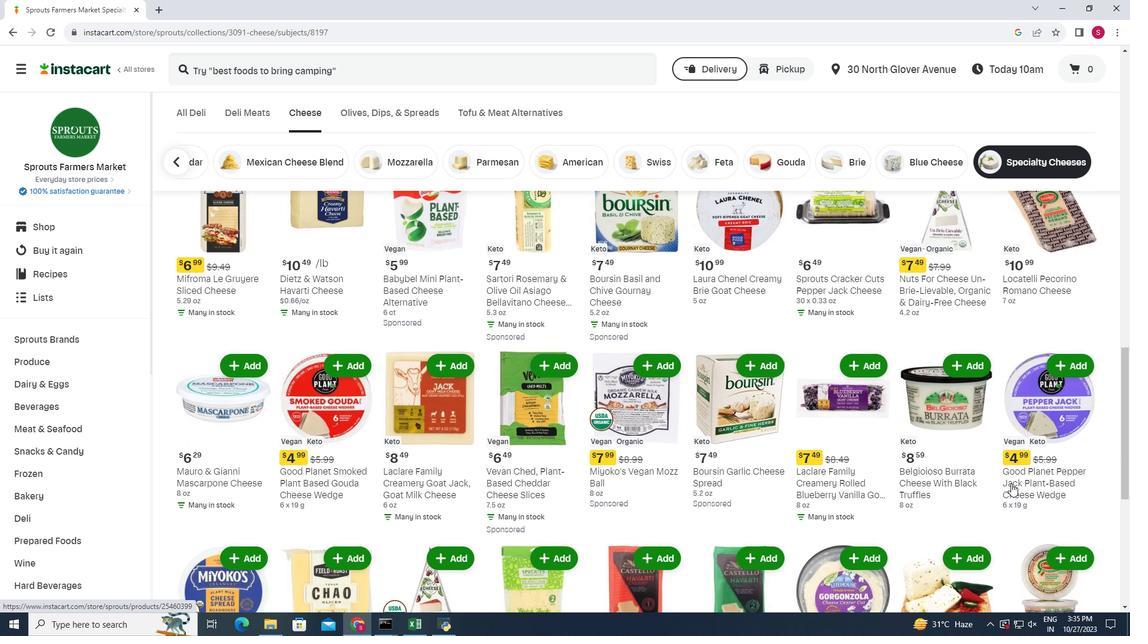 
Action: Mouse moved to (1044, 494)
Screenshot: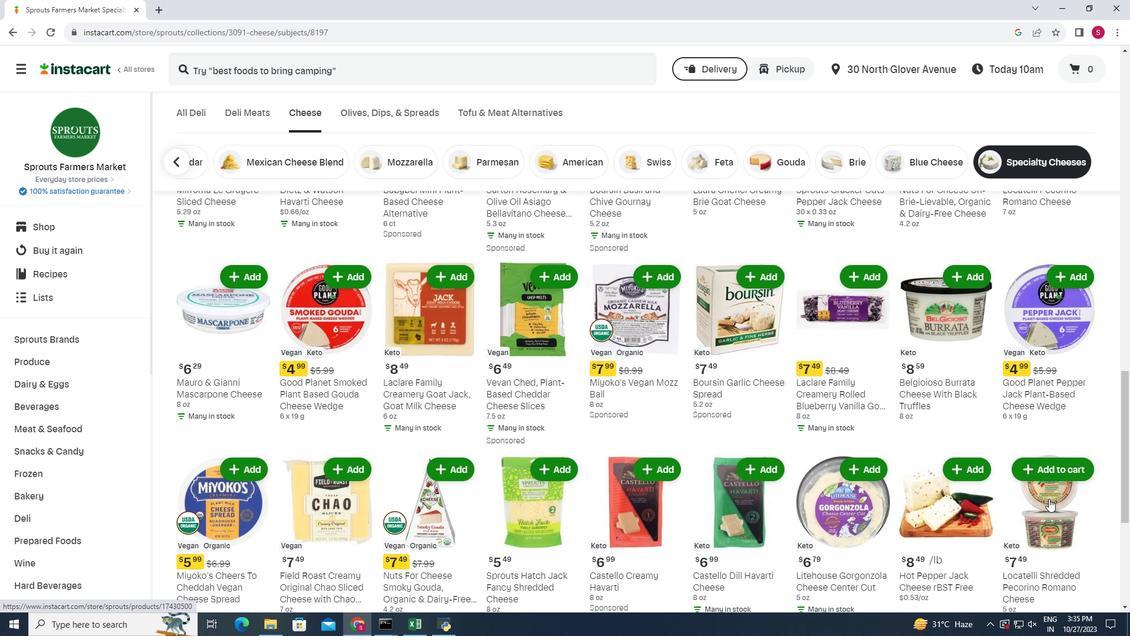 
Action: Mouse scrolled (1044, 494) with delta (0, 0)
Screenshot: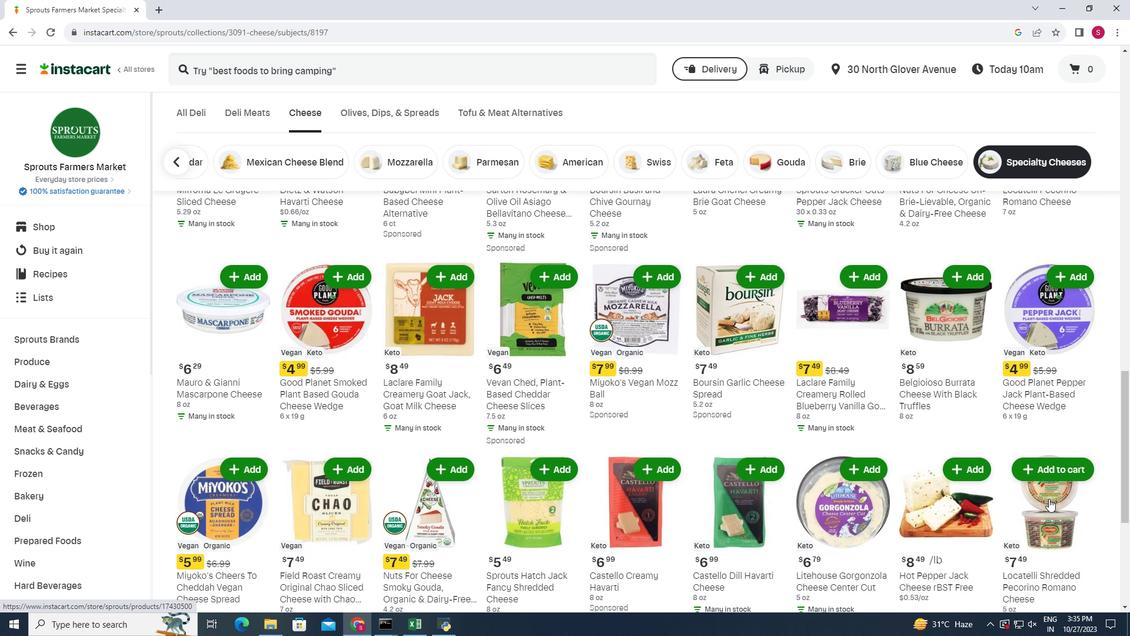 
Action: Mouse moved to (1049, 498)
Screenshot: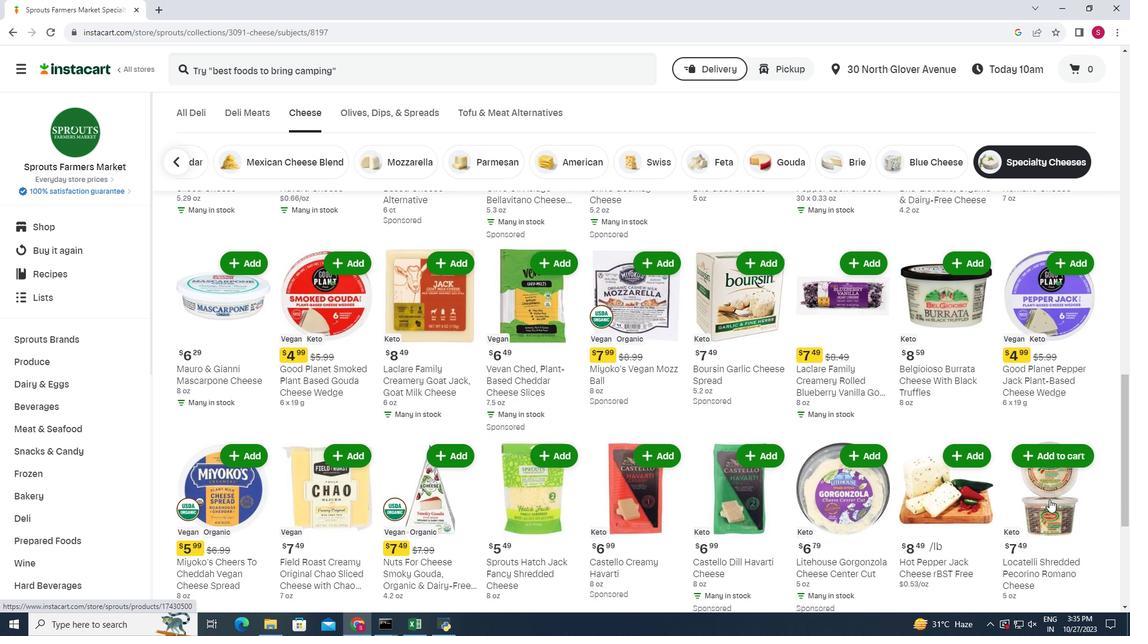 
Action: Mouse scrolled (1049, 497) with delta (0, 0)
Screenshot: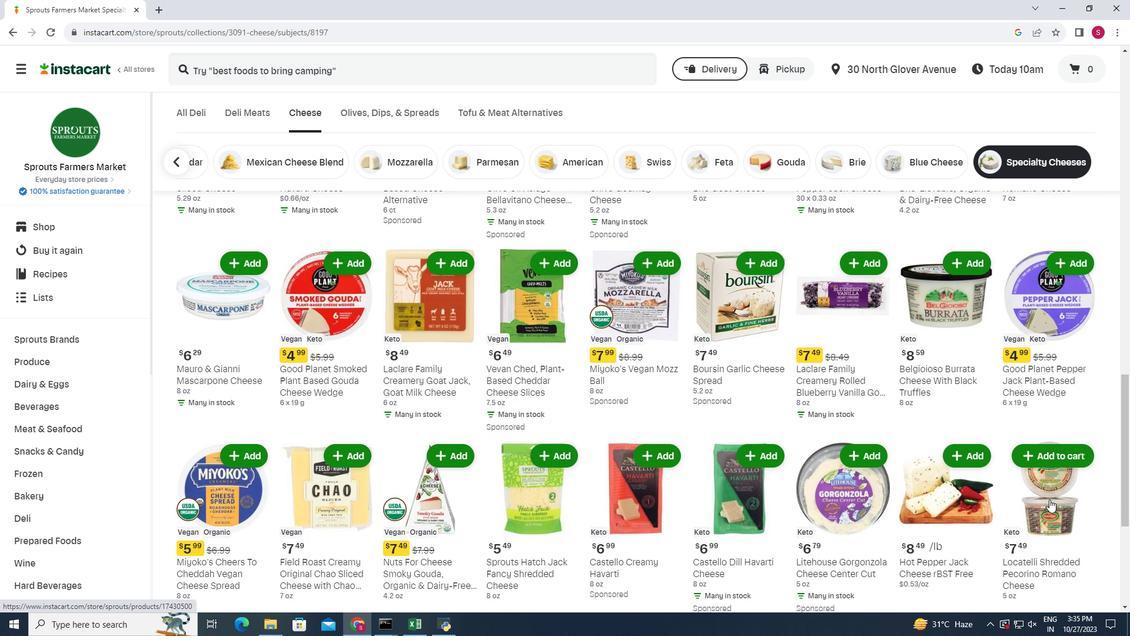 
Action: Mouse moved to (285, 411)
Screenshot: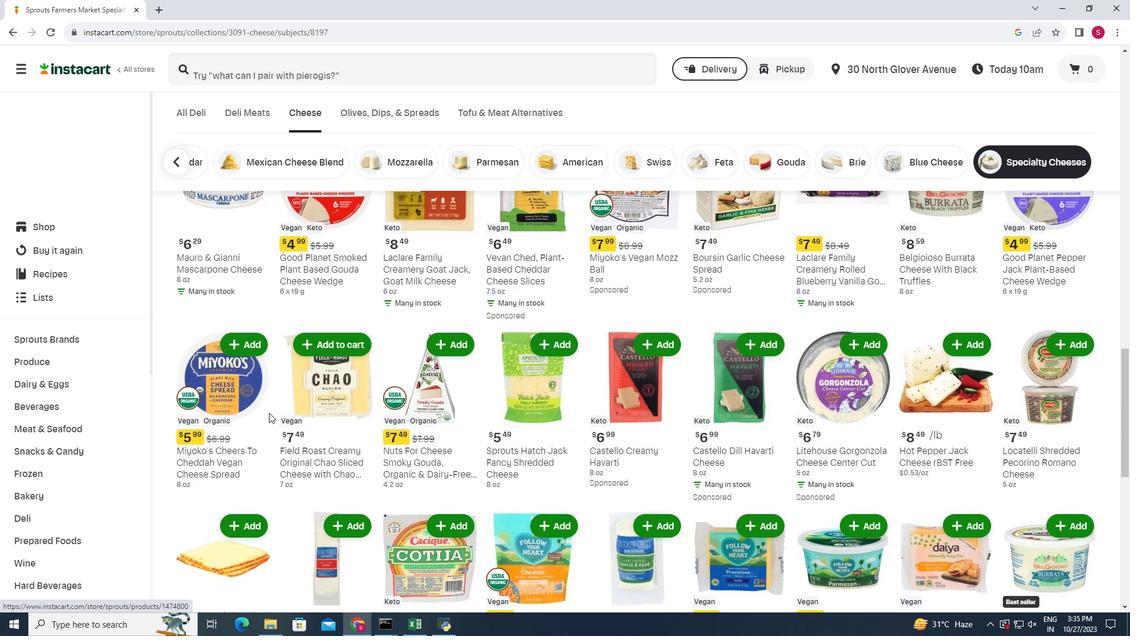 
Action: Mouse scrolled (285, 411) with delta (0, 0)
Screenshot: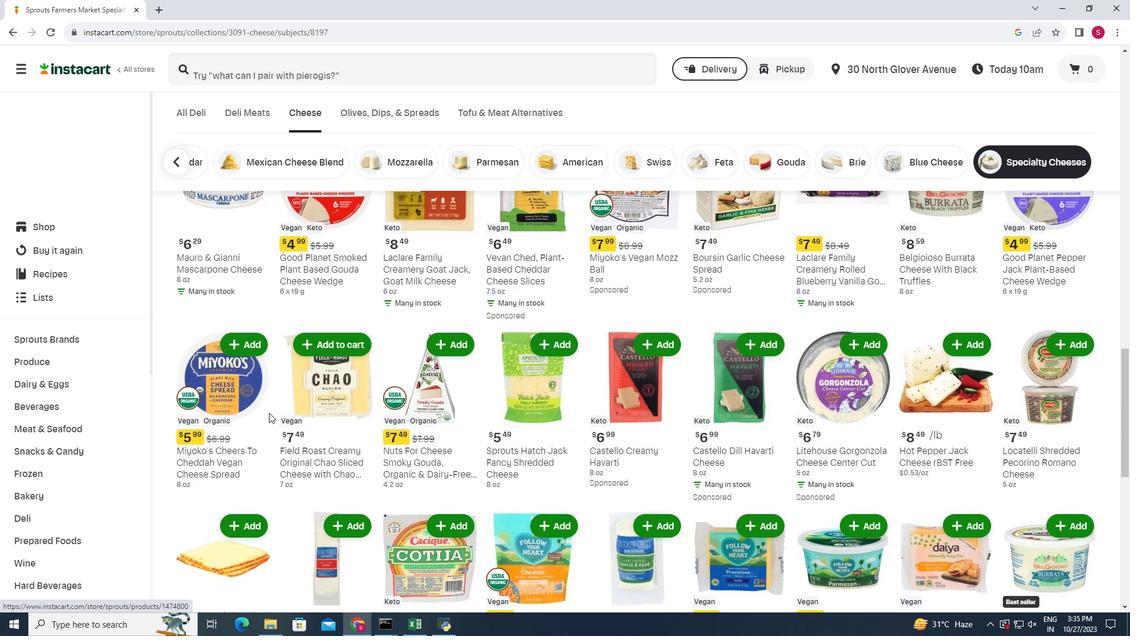 
Action: Mouse moved to (259, 411)
Screenshot: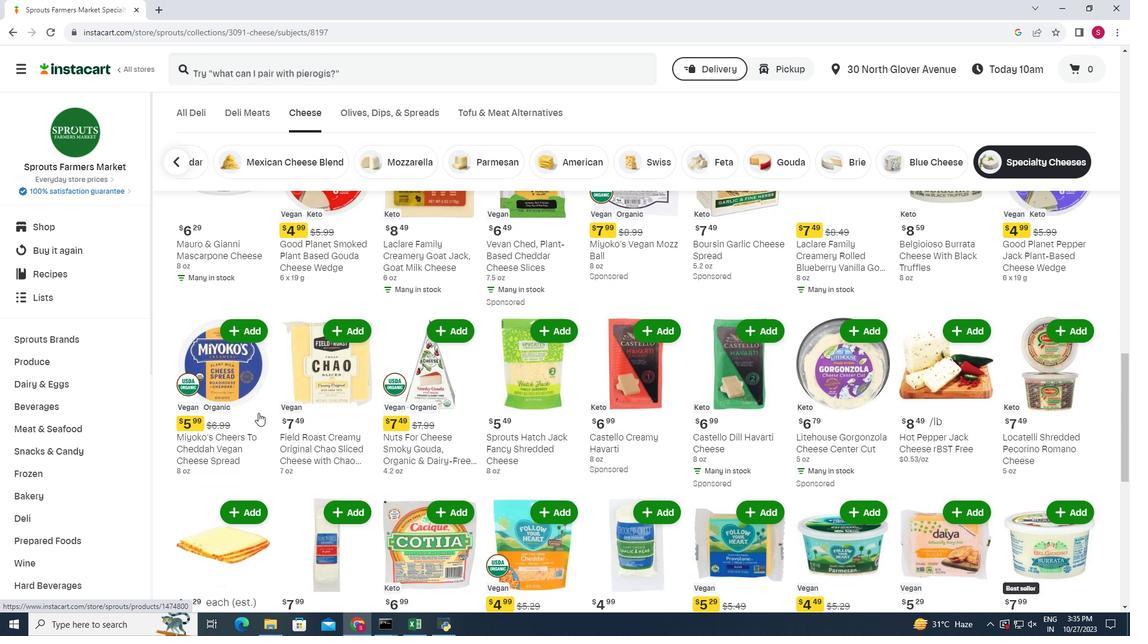 
Action: Mouse scrolled (259, 411) with delta (0, 0)
Screenshot: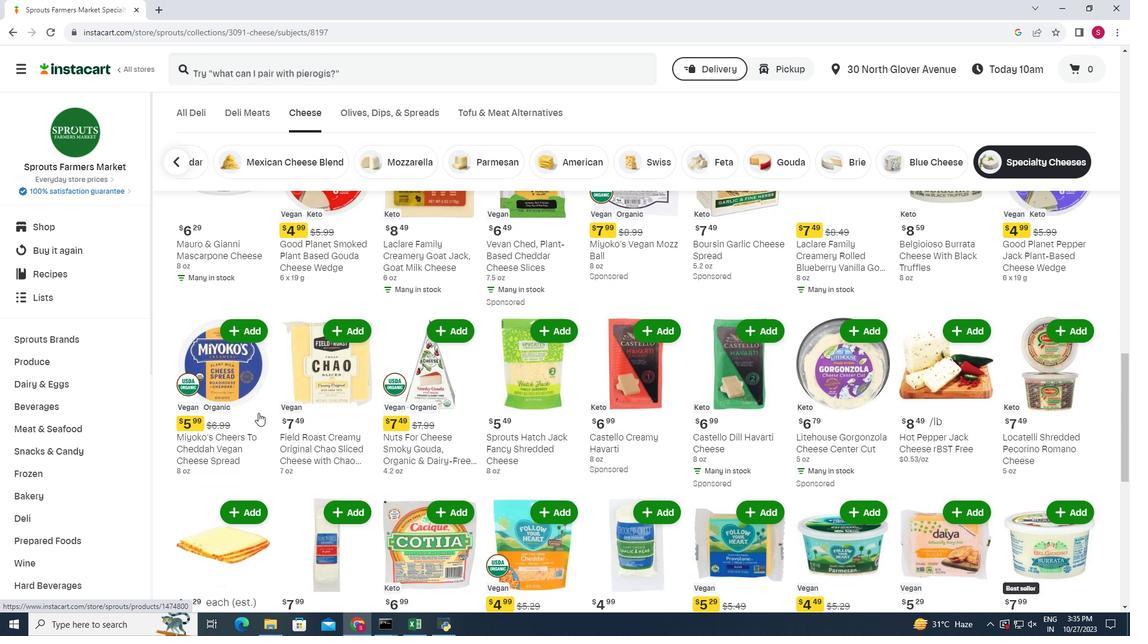 
Action: Mouse moved to (223, 391)
Screenshot: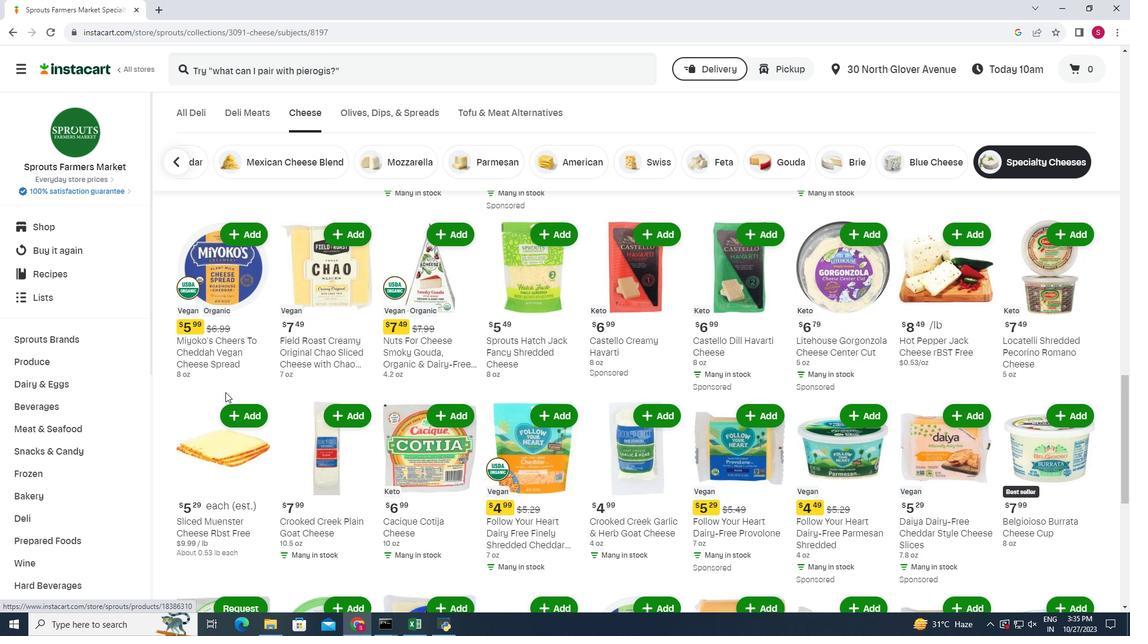 
Action: Mouse scrolled (223, 390) with delta (0, 0)
Screenshot: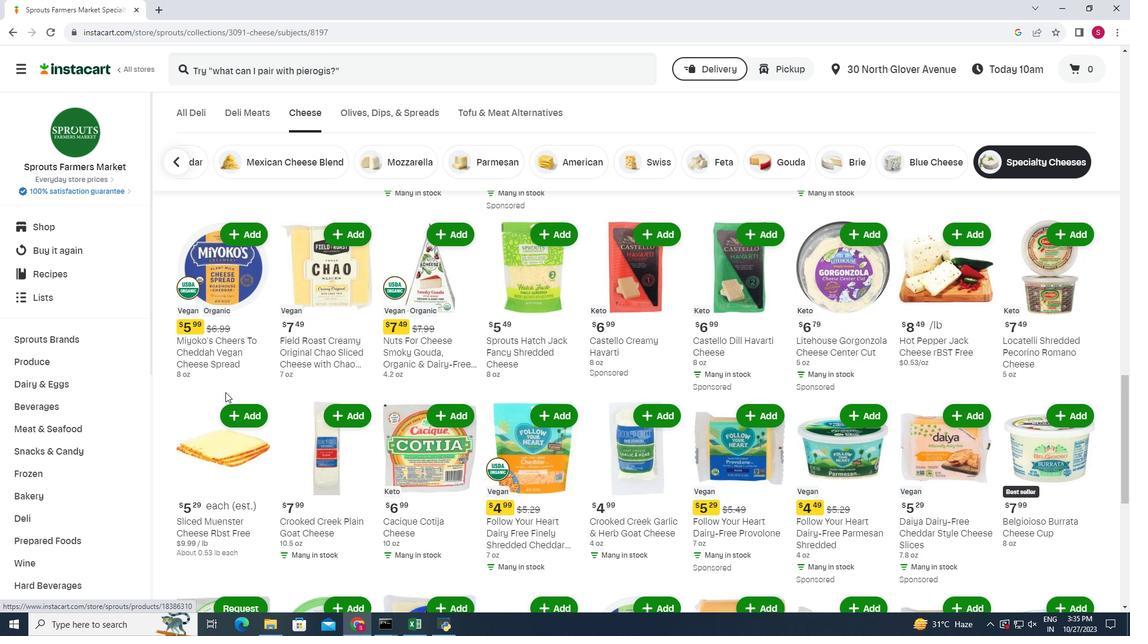 
Action: Mouse moved to (1067, 439)
Screenshot: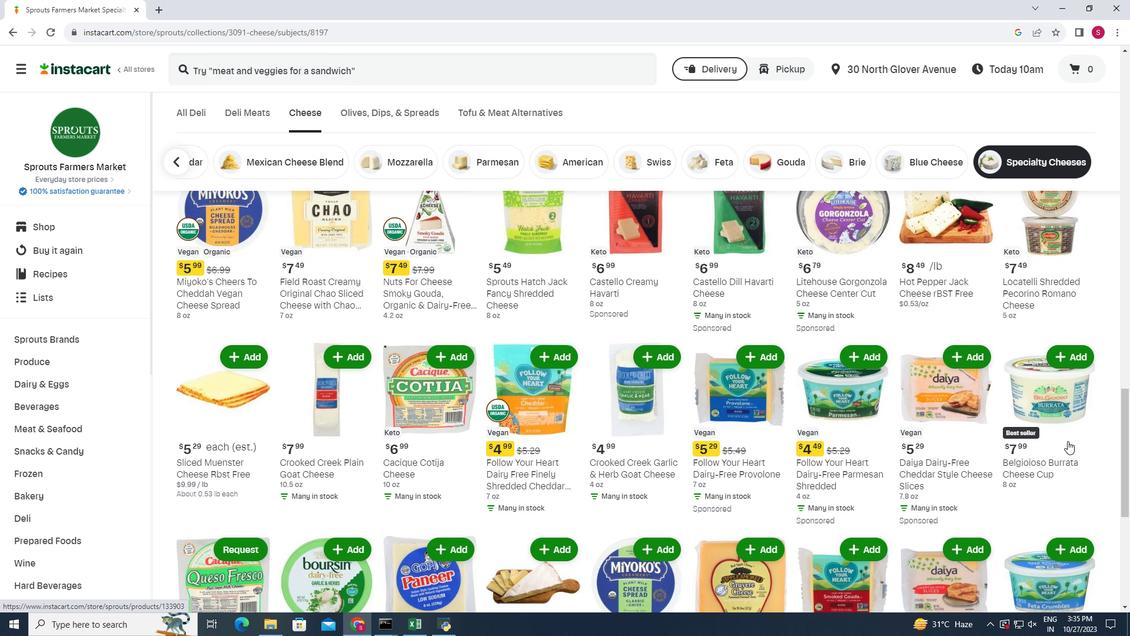 
Action: Mouse scrolled (1067, 439) with delta (0, 0)
Screenshot: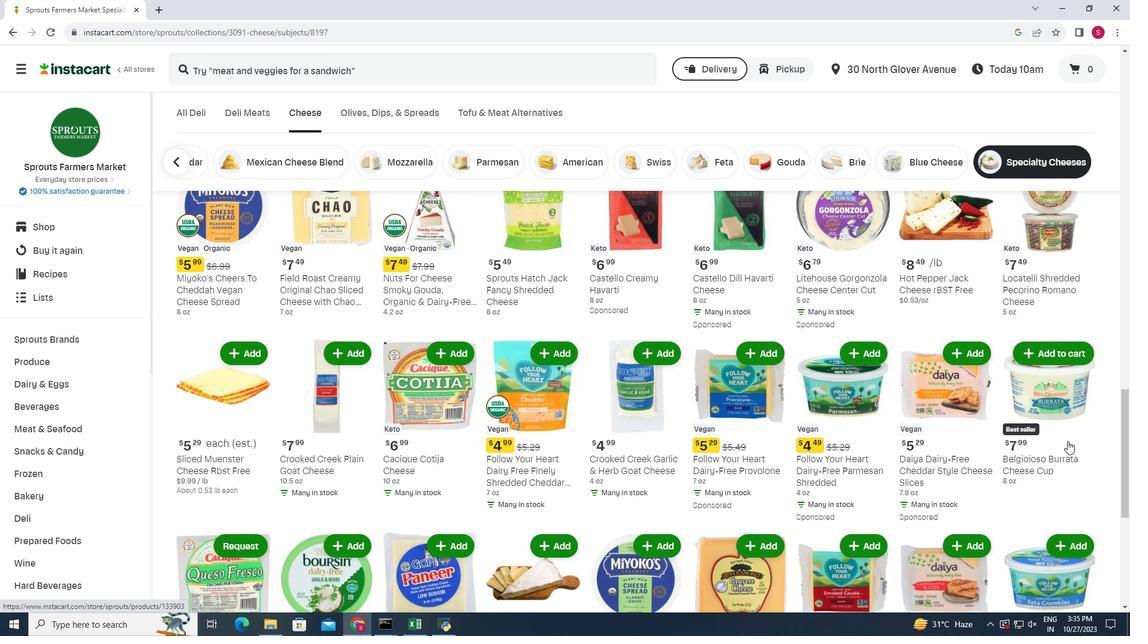 
Action: Mouse scrolled (1067, 439) with delta (0, 0)
Screenshot: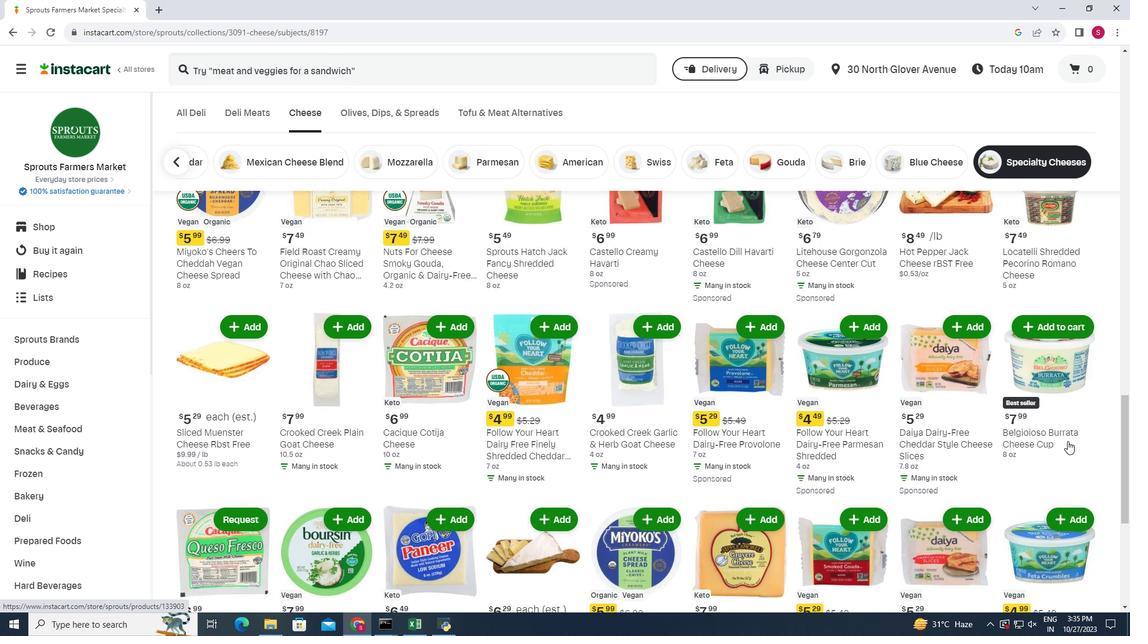 
Action: Mouse moved to (1076, 452)
Screenshot: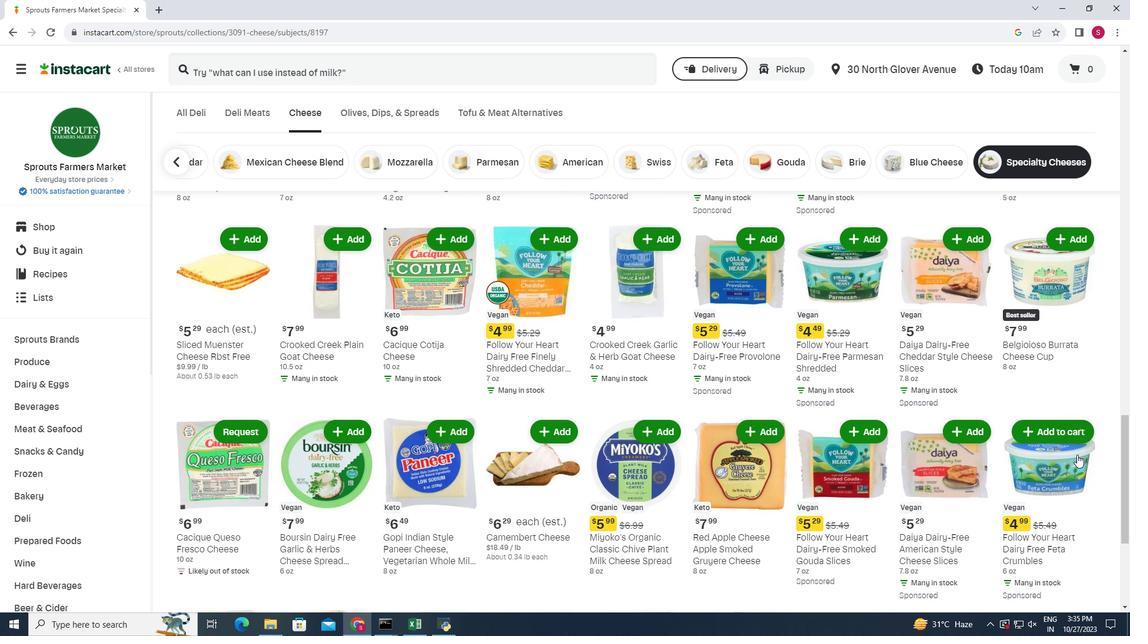 
Action: Mouse scrolled (1076, 452) with delta (0, 0)
Screenshot: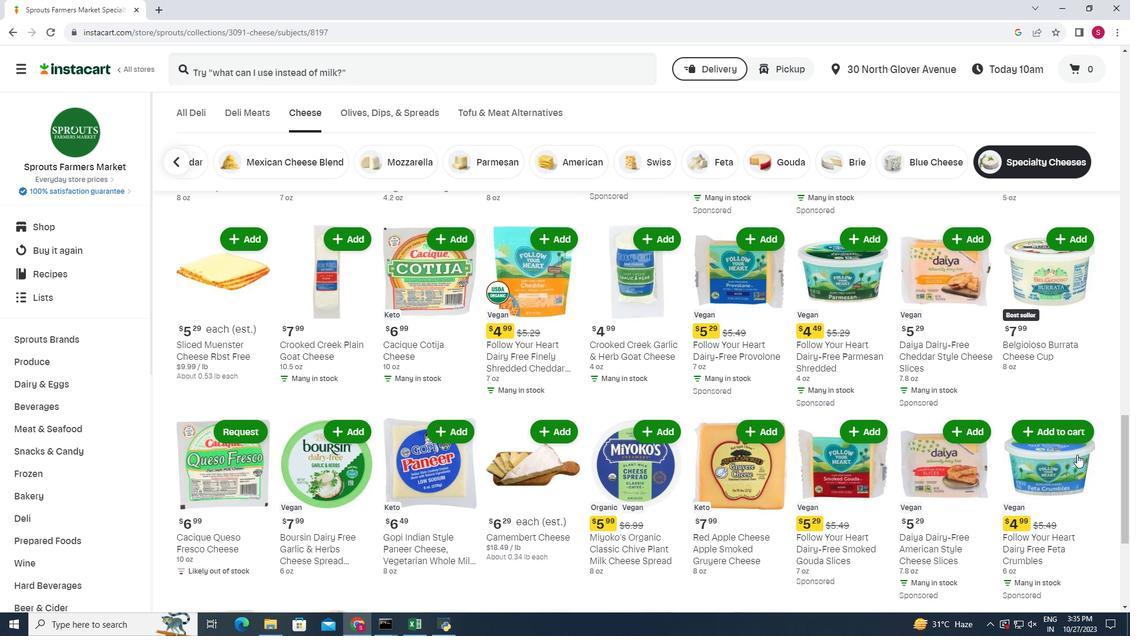 
Action: Mouse moved to (246, 431)
Screenshot: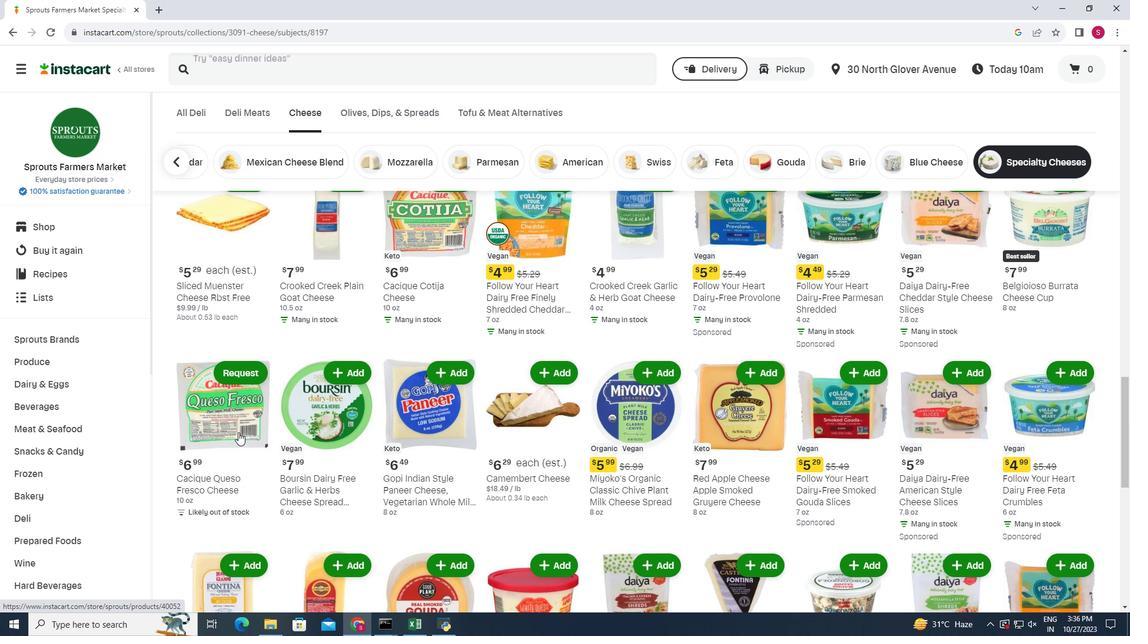 
Action: Mouse scrolled (246, 430) with delta (0, 0)
Screenshot: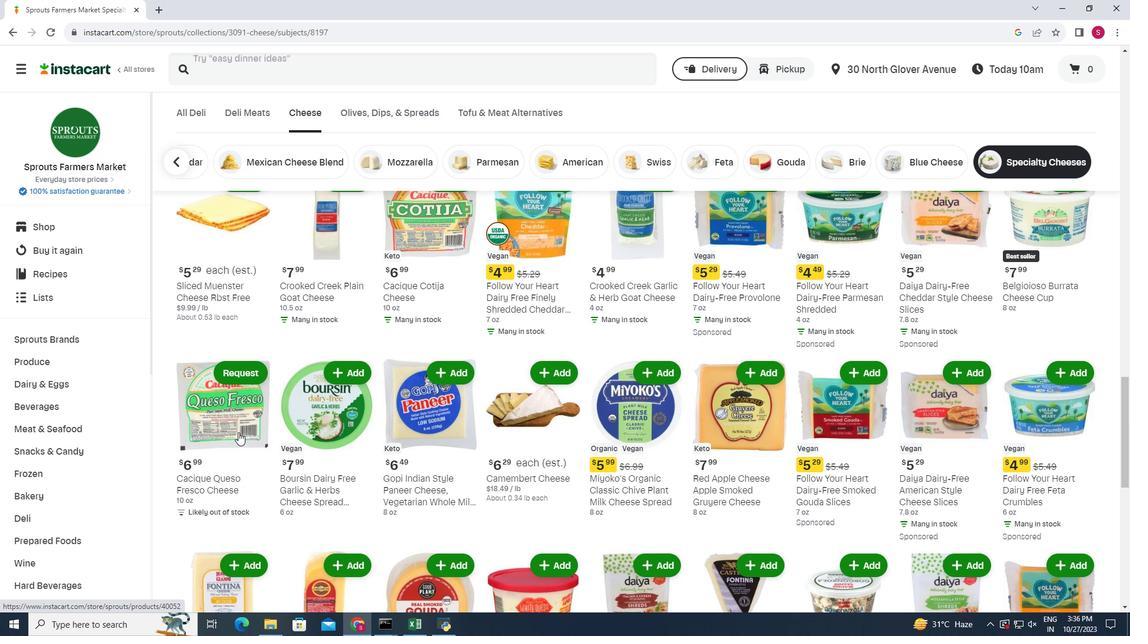 
Action: Mouse moved to (212, 427)
Screenshot: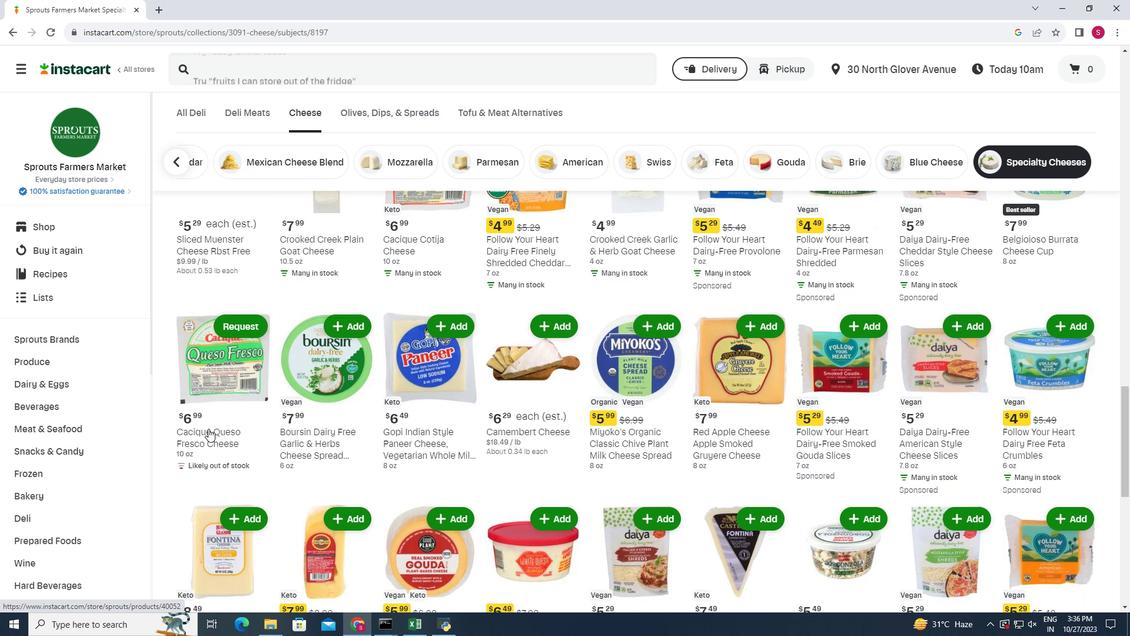 
Action: Mouse scrolled (212, 427) with delta (0, 0)
Screenshot: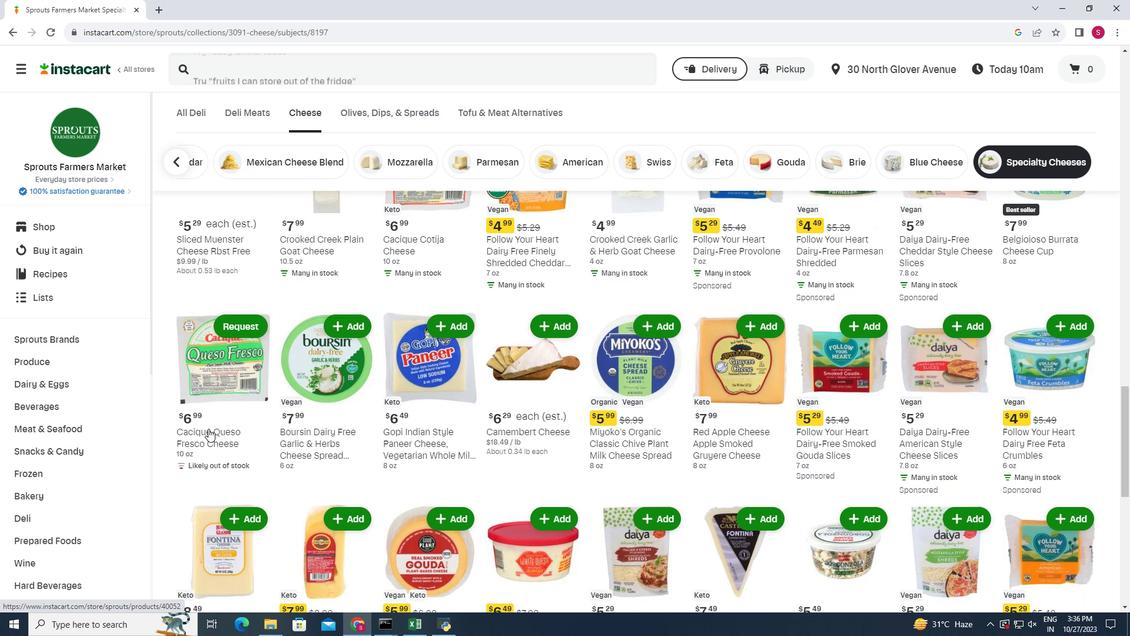 
Action: Mouse moved to (204, 425)
Screenshot: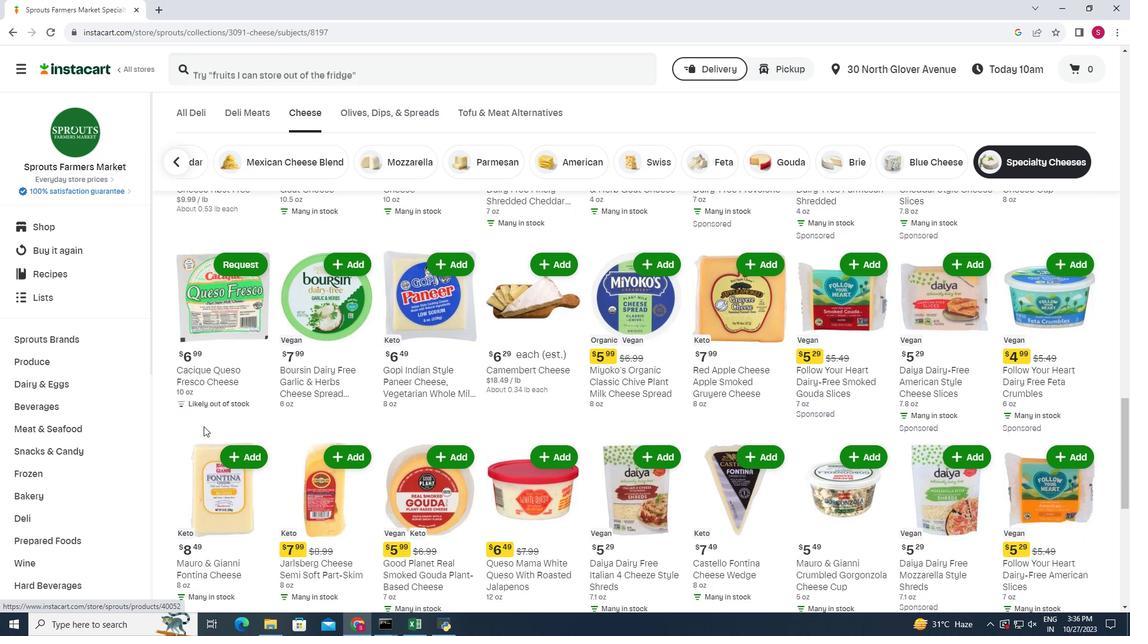 
Action: Mouse scrolled (204, 425) with delta (0, 0)
Screenshot: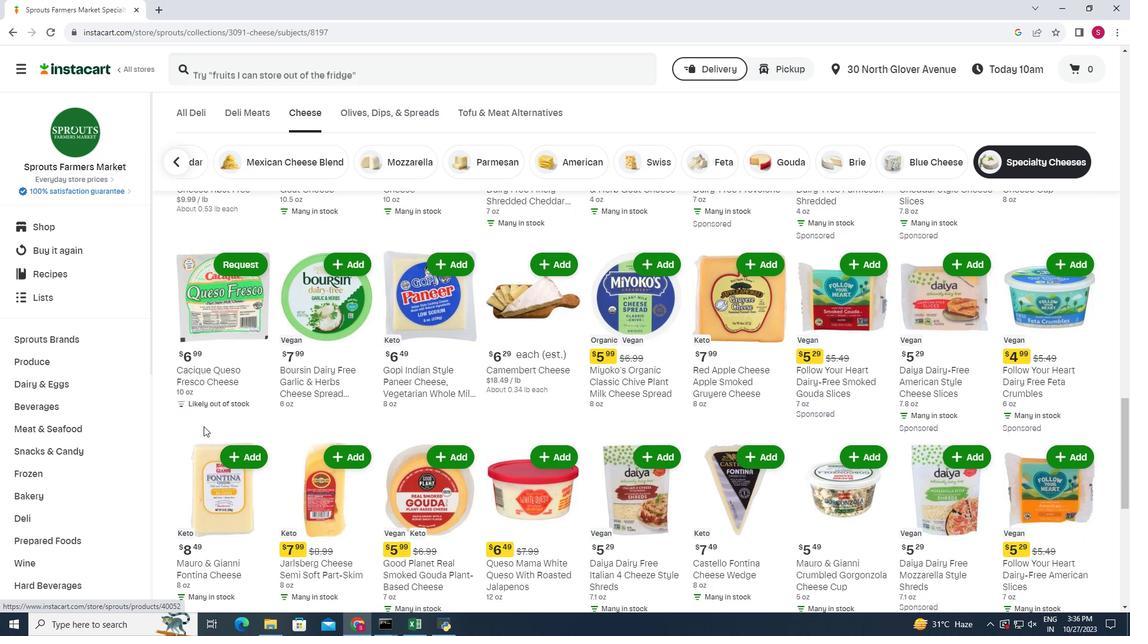 
Action: Mouse moved to (948, 385)
Screenshot: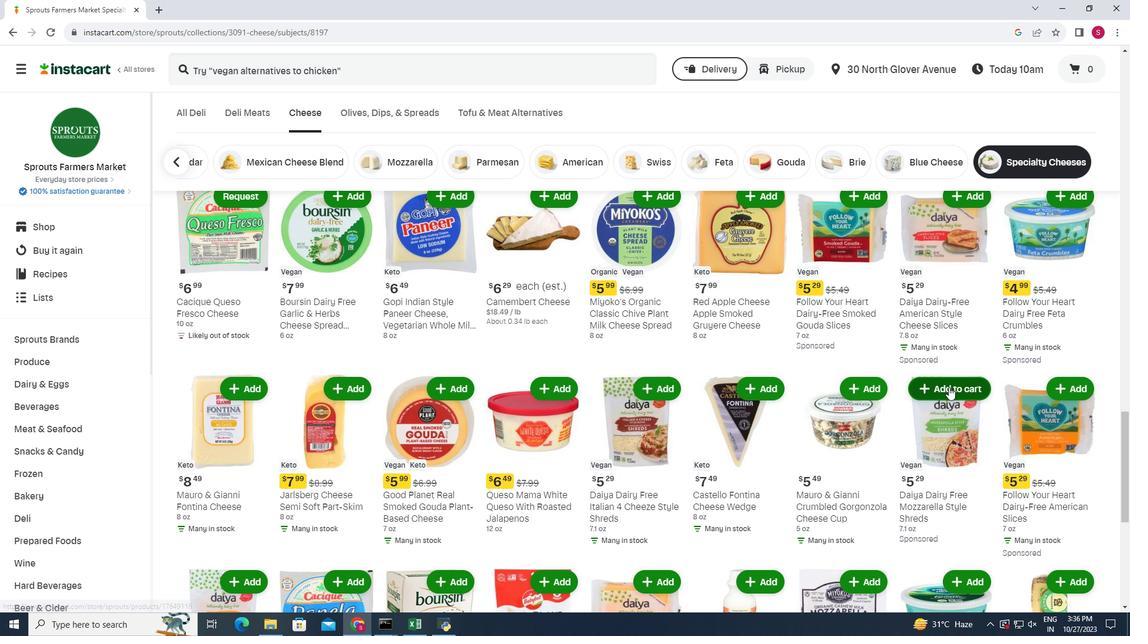 
Action: Mouse pressed left at (948, 385)
Screenshot: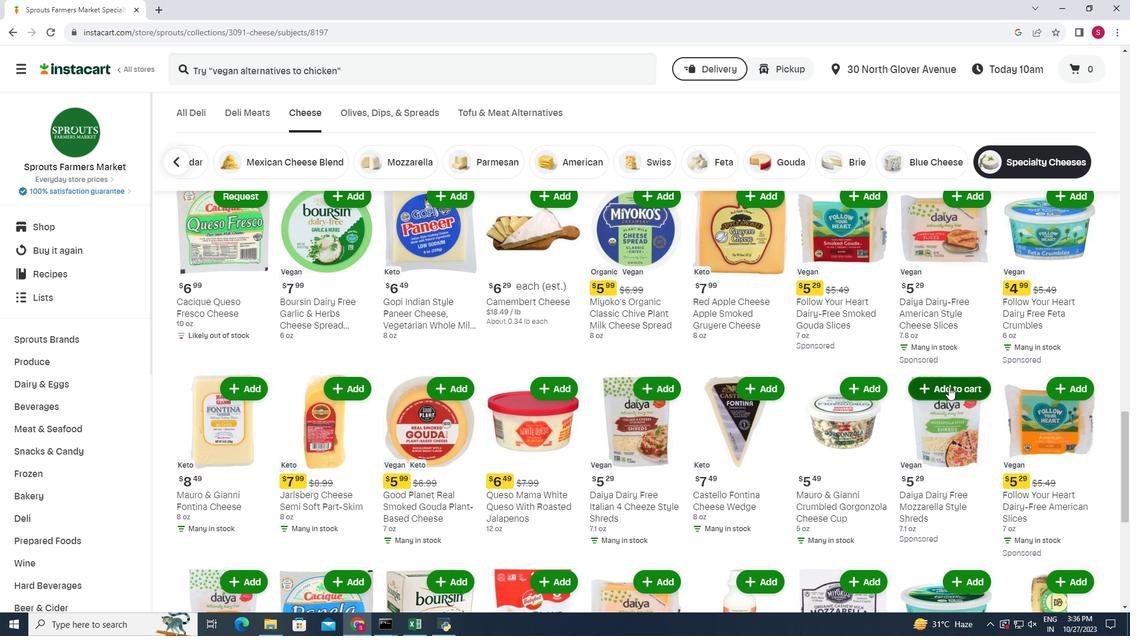 
Action: Mouse moved to (967, 365)
Screenshot: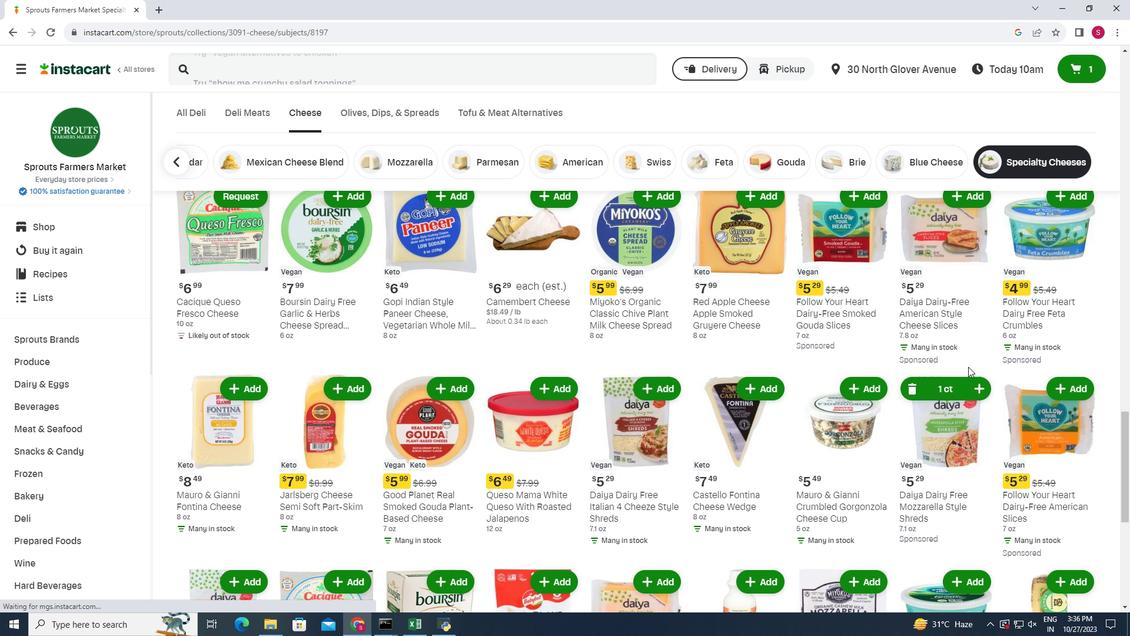
